 Task: In the  document article. Add the mentioned hyperlink after first sentence in main content 'www.instagram.com' Insert the picture of  'Cover page of the kite runner' with name   Cover page of the kite runner.png  Change shape height to 3
Action: Mouse moved to (345, 213)
Screenshot: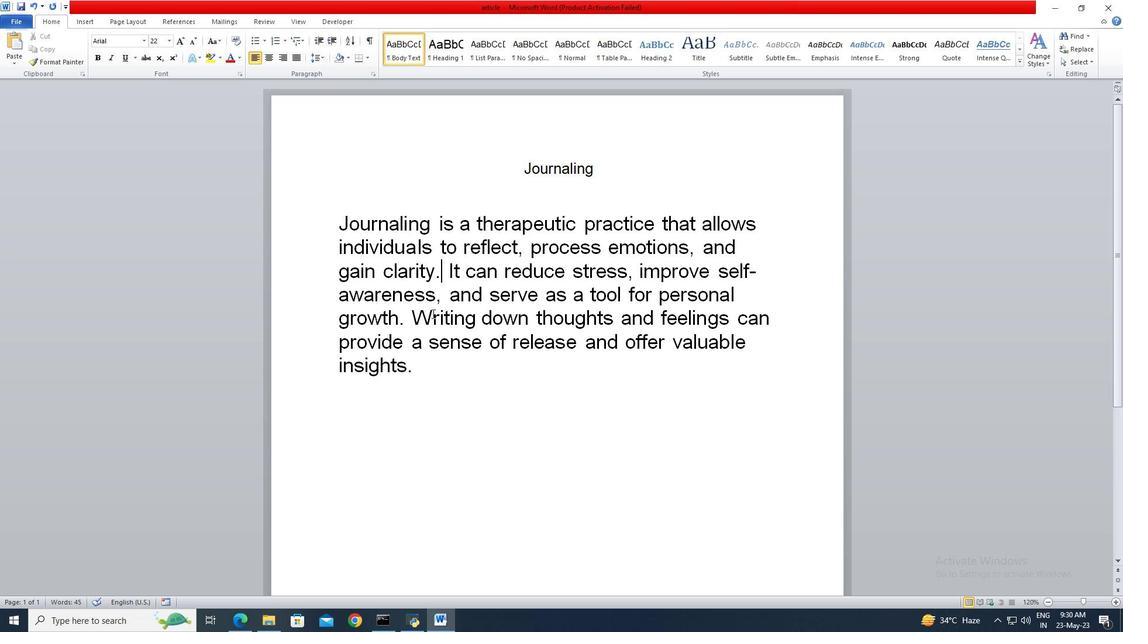 
Action: Mouse pressed left at (345, 213)
Screenshot: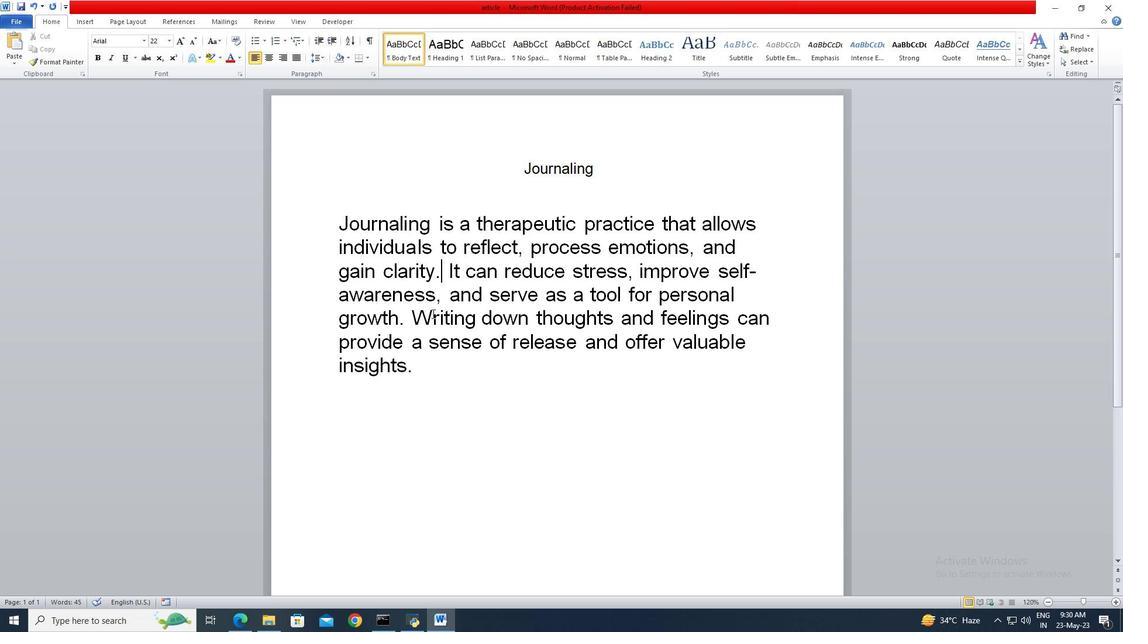 
Action: Mouse moved to (333, 207)
Screenshot: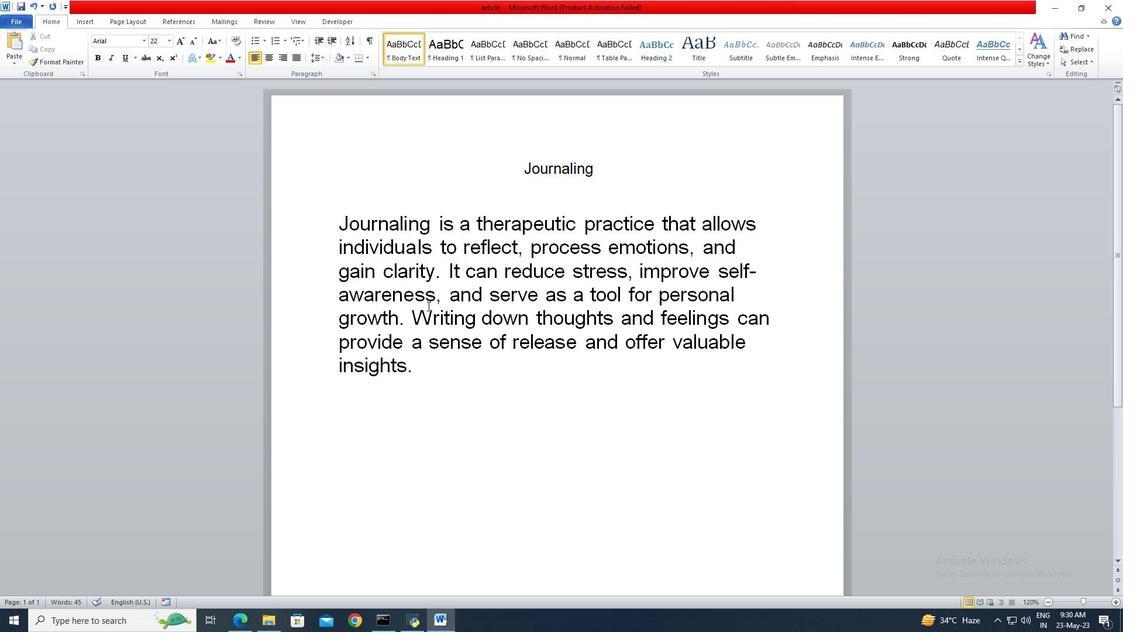 
Action: Mouse pressed left at (333, 207)
Screenshot: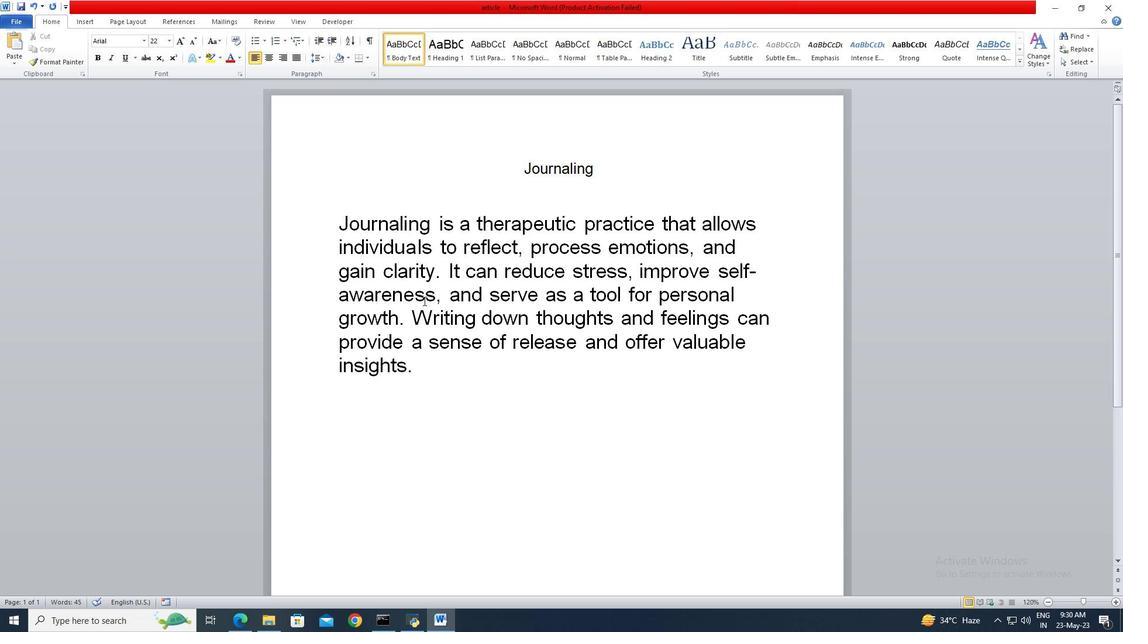 
Action: Mouse pressed left at (333, 207)
Screenshot: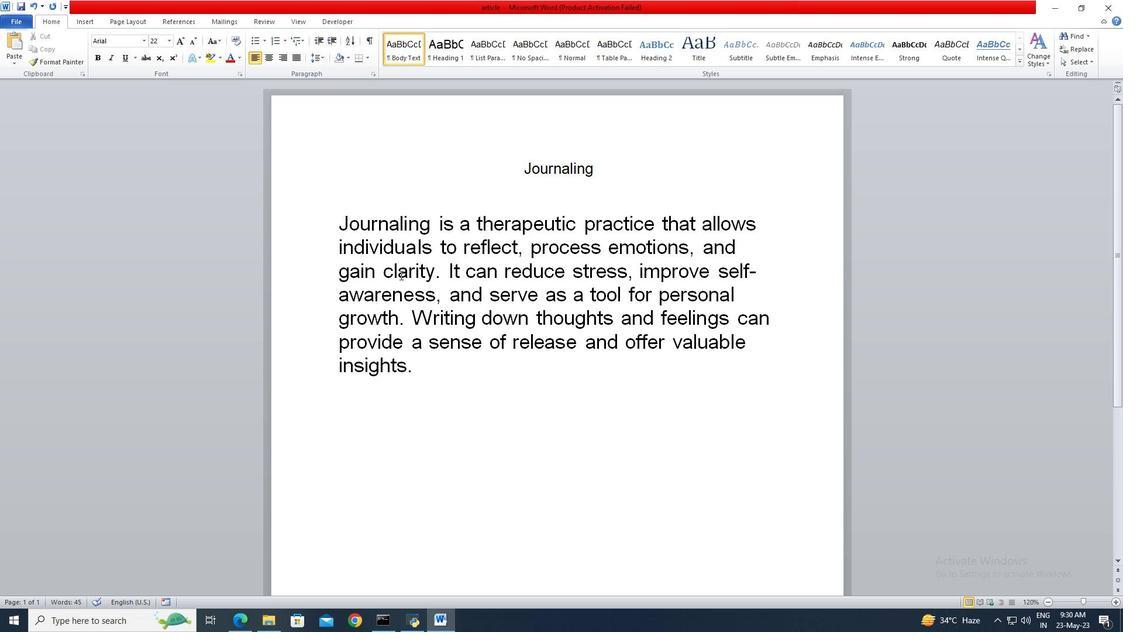
Action: Mouse moved to (333, 207)
Screenshot: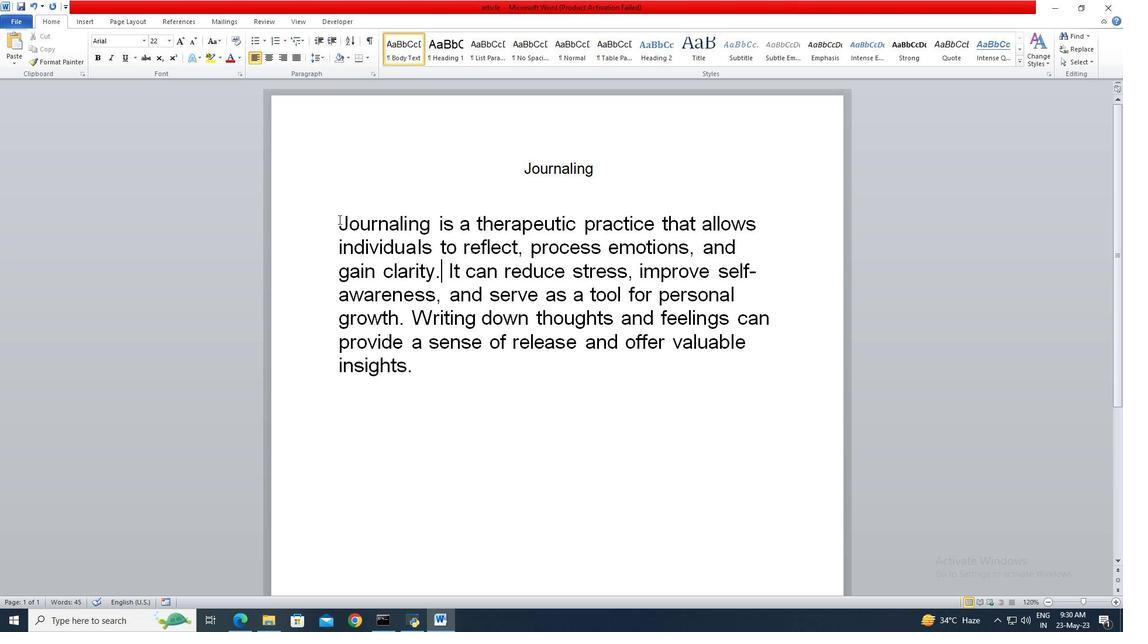 
Action: Mouse pressed left at (333, 207)
Screenshot: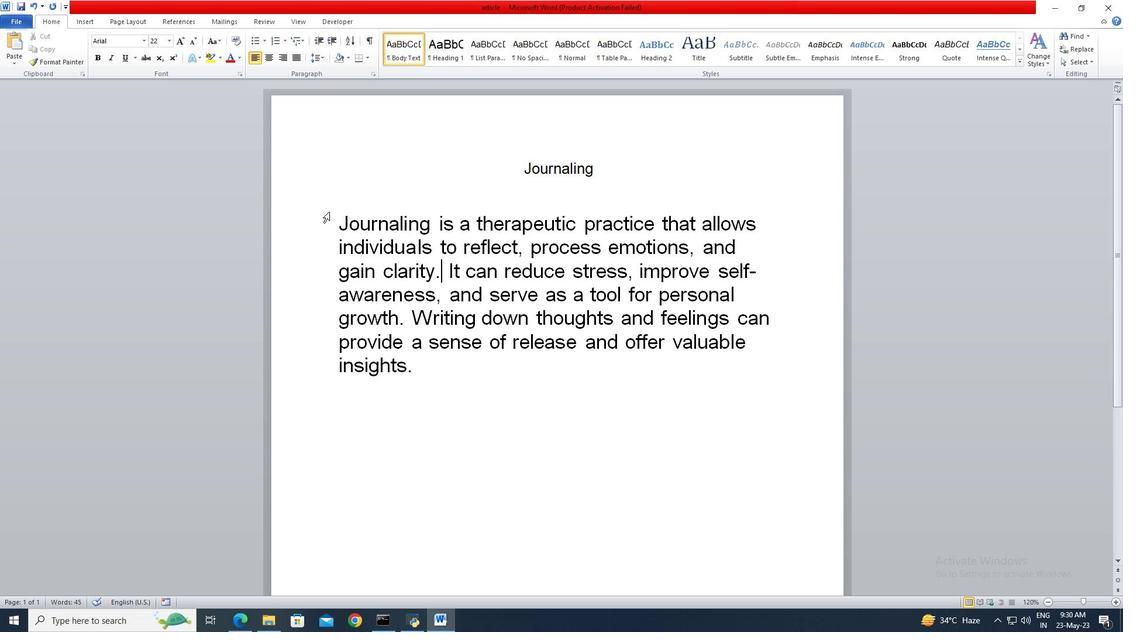 
Action: Mouse pressed left at (333, 207)
Screenshot: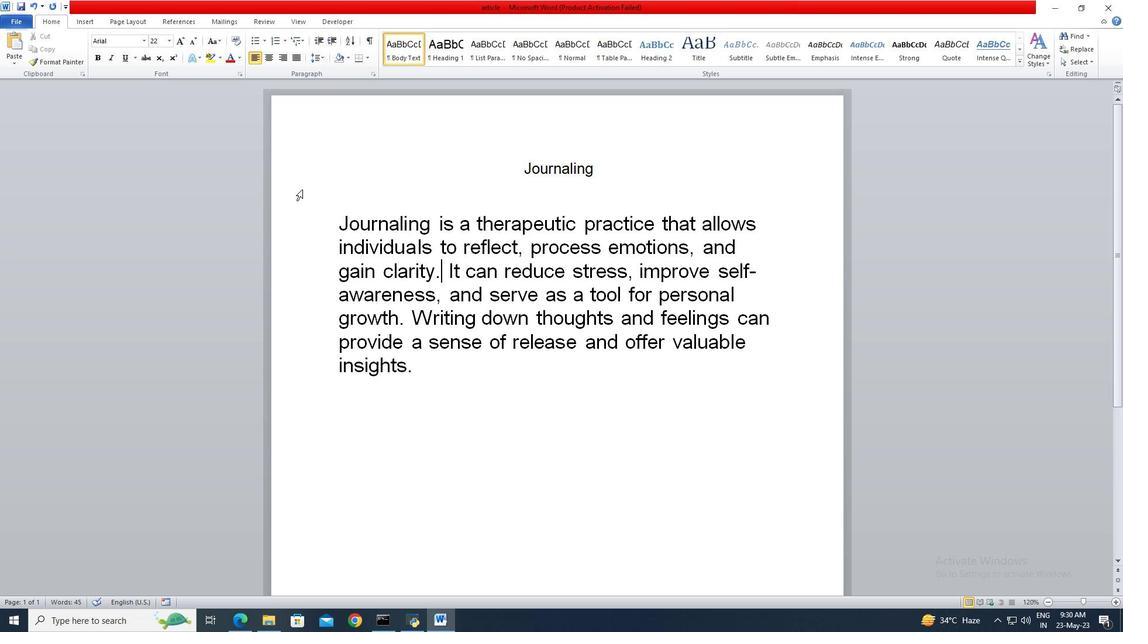 
Action: Mouse pressed left at (333, 207)
Screenshot: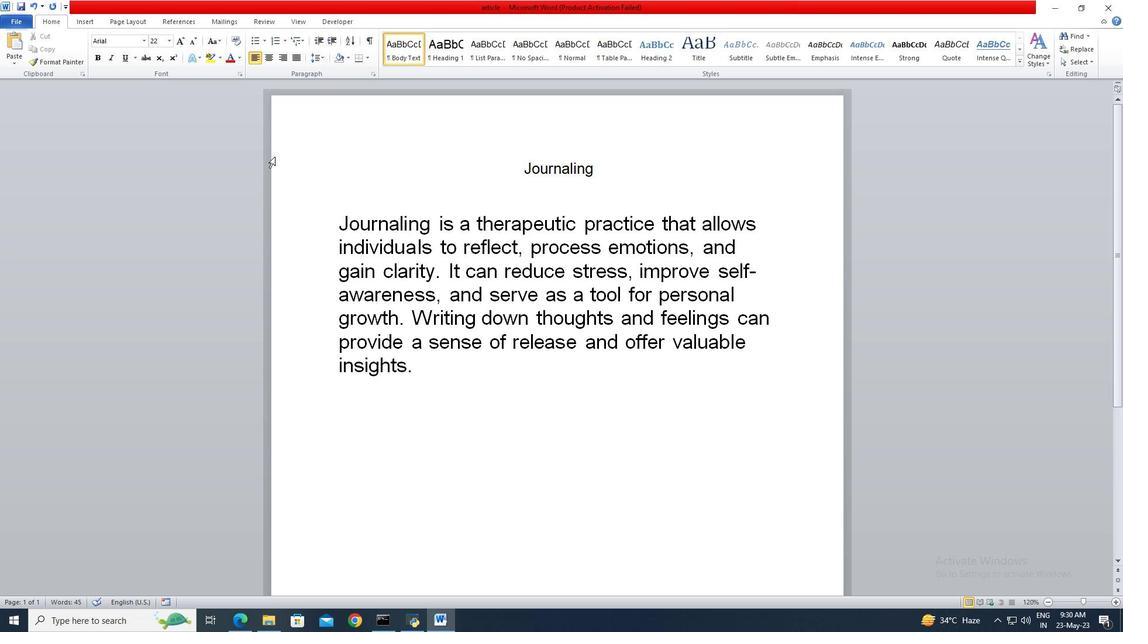 
Action: Mouse moved to (459, 374)
Screenshot: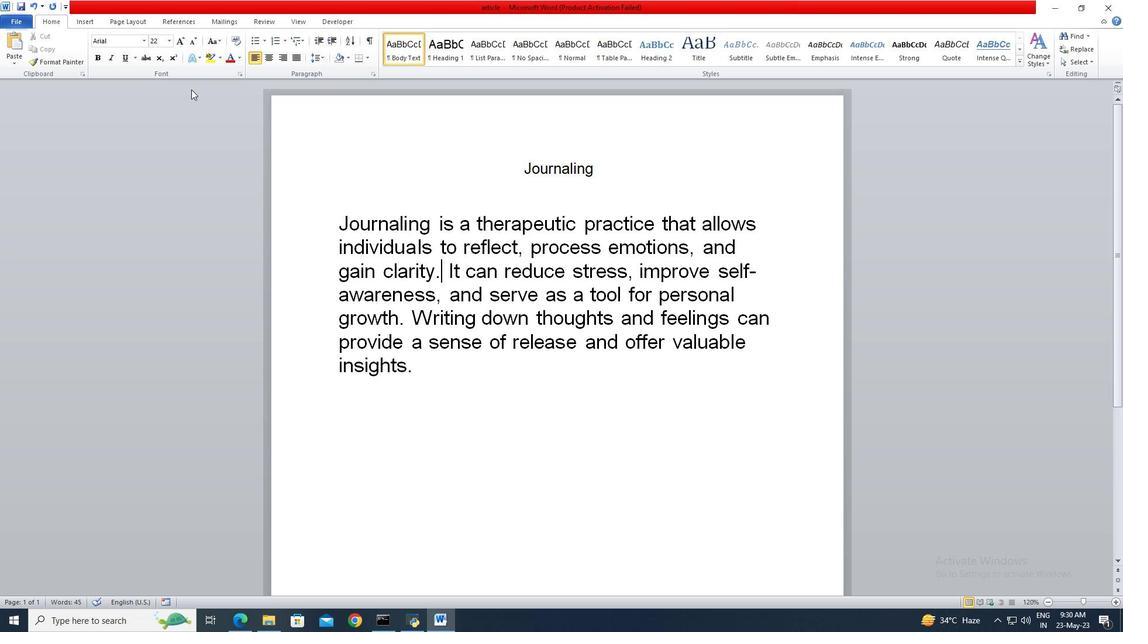 
Action: Mouse pressed left at (459, 374)
Screenshot: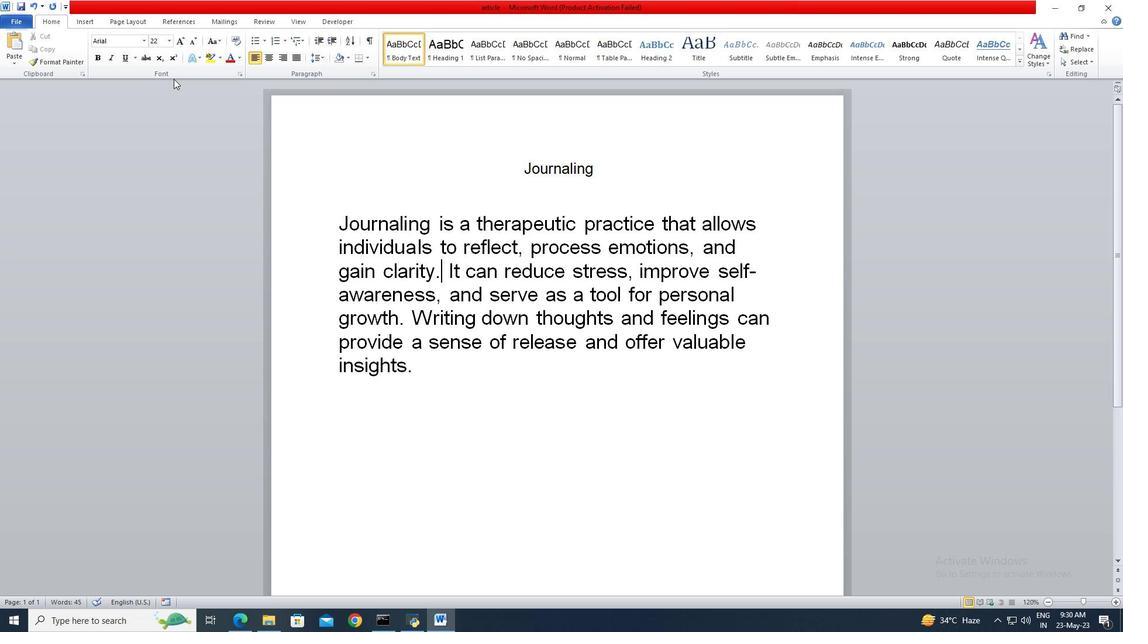 
Action: Mouse moved to (439, 251)
Screenshot: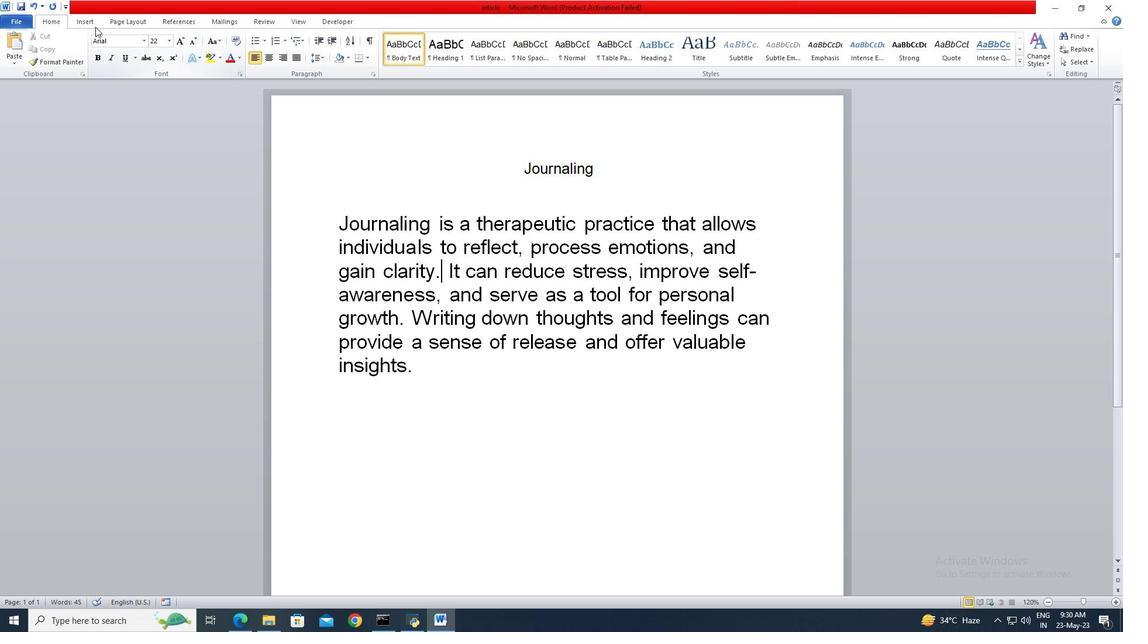 
Action: Mouse pressed left at (439, 251)
Screenshot: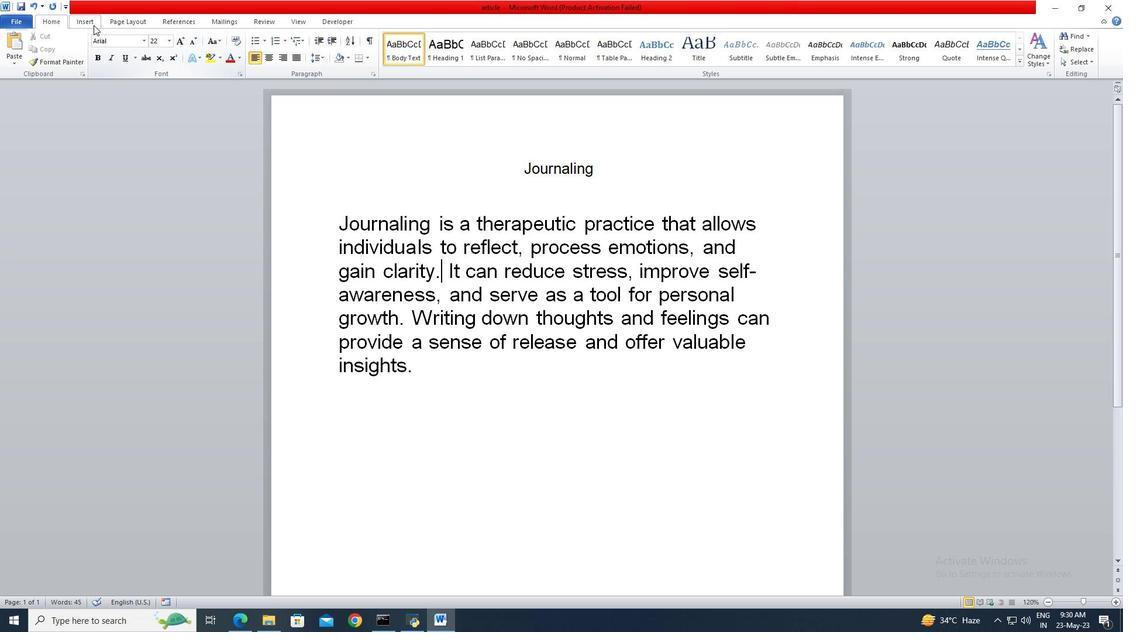 
Action: Mouse moved to (437, 276)
Screenshot: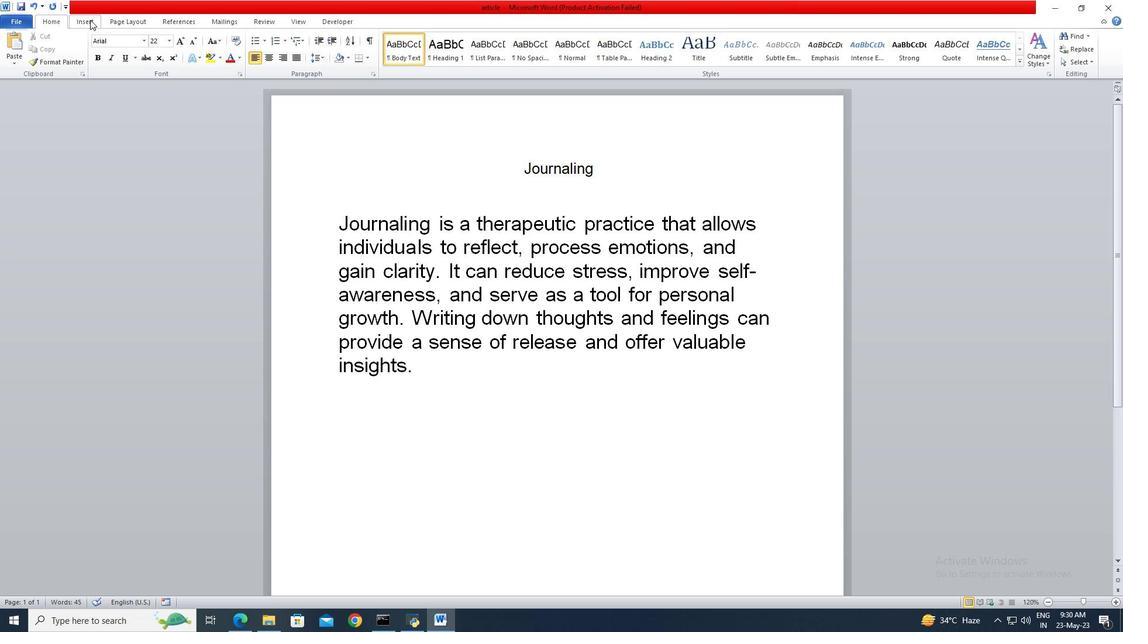 
Action: Mouse pressed left at (437, 276)
Screenshot: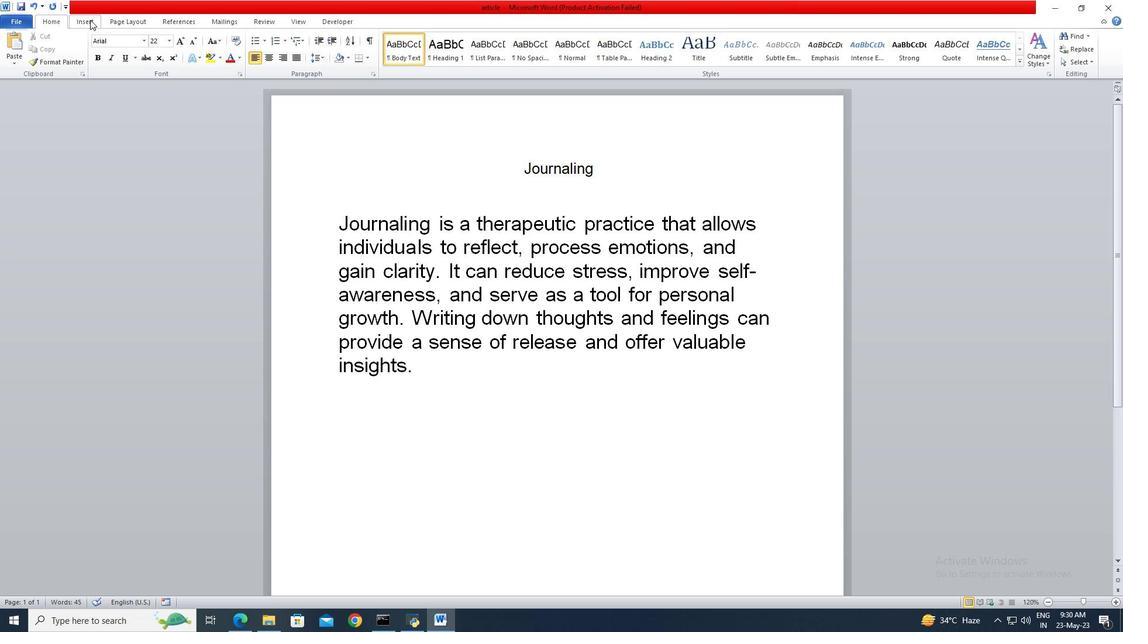 
Action: Mouse moved to (440, 276)
Screenshot: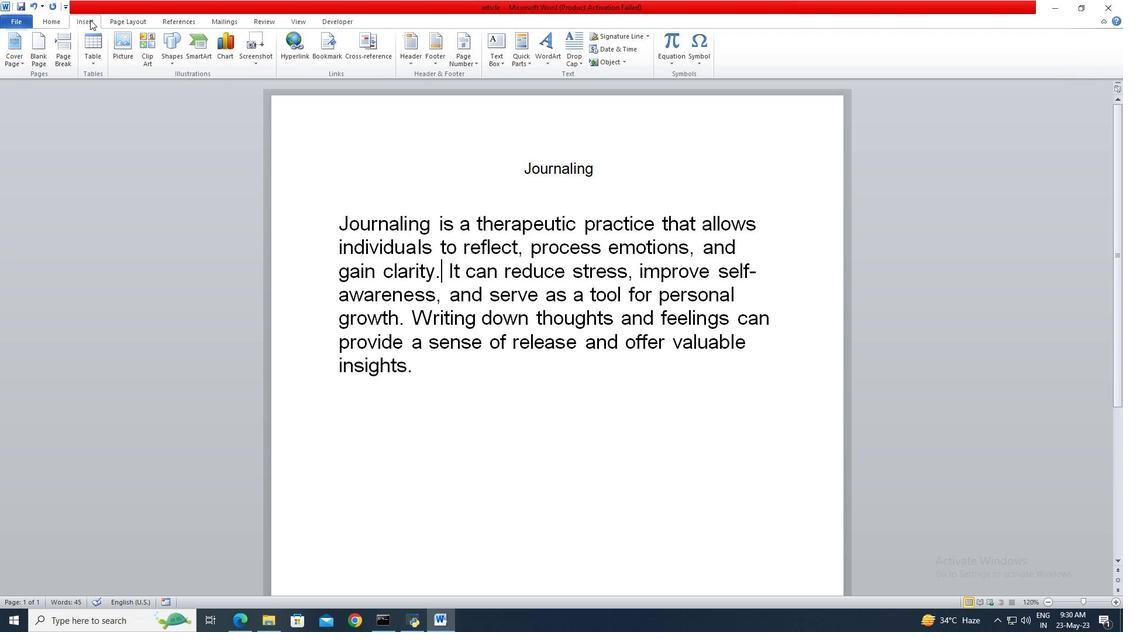 
Action: Mouse pressed left at (440, 276)
Screenshot: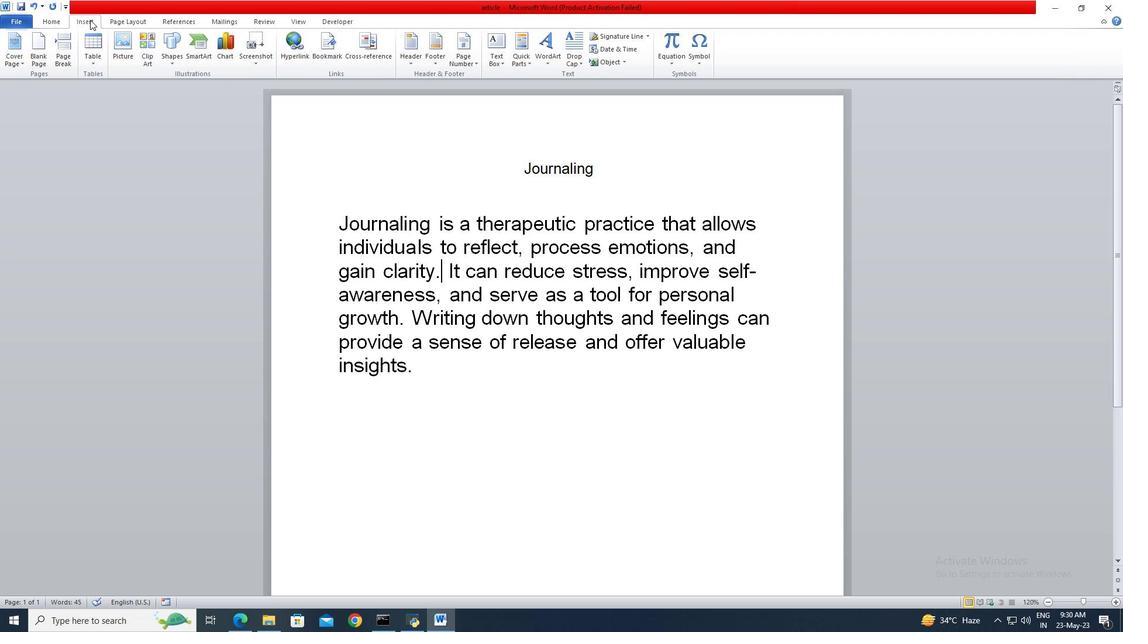 
Action: Key pressed <Key.right><Key.left><Key.right><Key.right><Key.right><Key.right><Key.right><Key.right><Key.right><Key.right><Key.right><Key.right><Key.right><Key.right><Key.right><Key.right><Key.right><Key.right><Key.right><Key.right><Key.right><Key.right><Key.right><Key.right><Key.right><Key.right><Key.right><Key.right><Key.right><Key.right><Key.right><Key.right><Key.right>
Screenshot: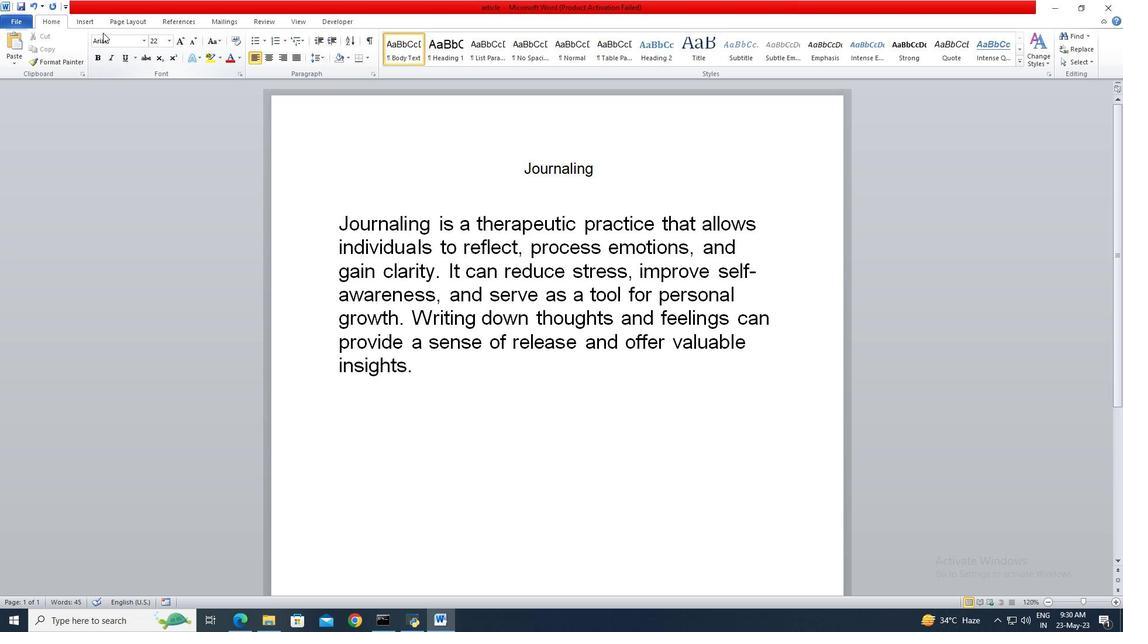 
Action: Mouse moved to (632, 526)
Screenshot: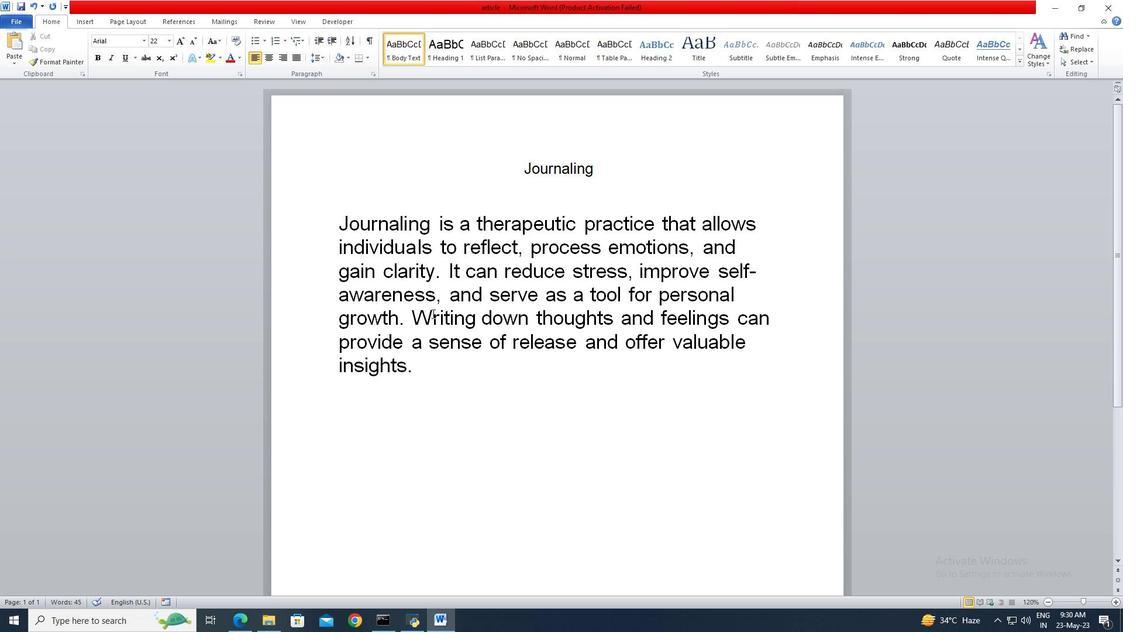 
Action: Mouse pressed left at (632, 526)
Screenshot: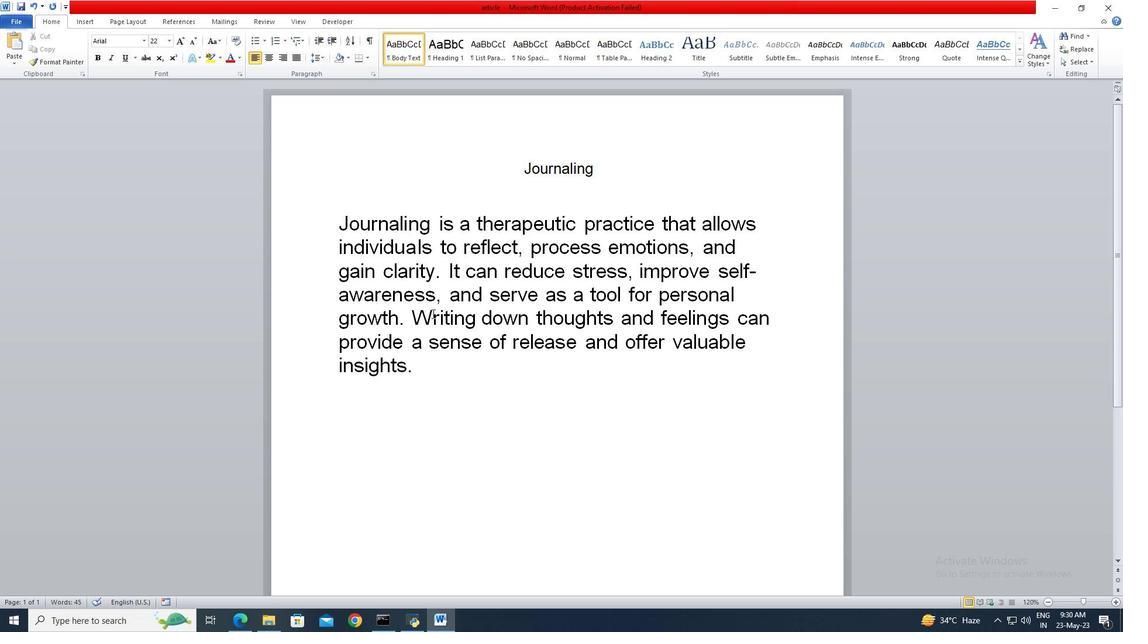 
Action: Mouse pressed left at (632, 526)
Screenshot: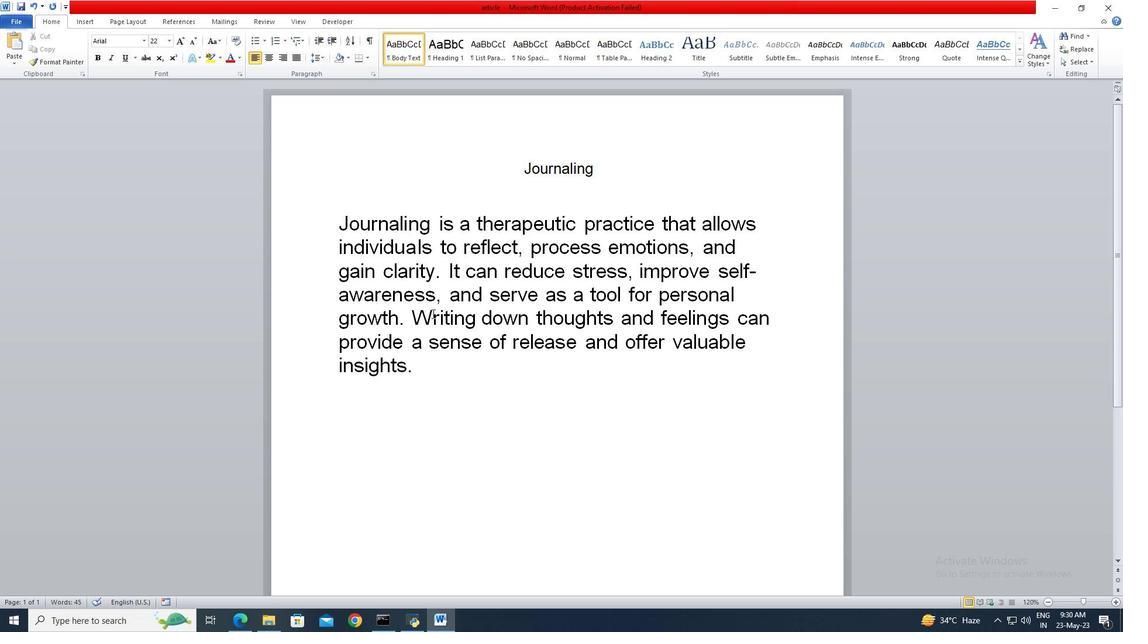 
Action: Mouse pressed left at (632, 526)
Screenshot: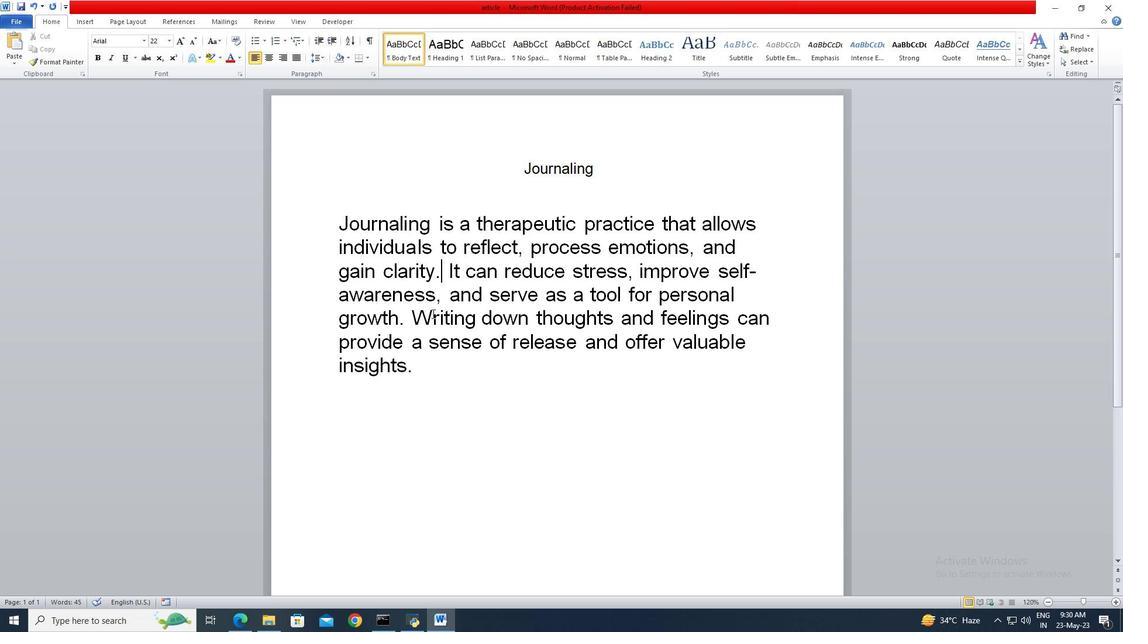 
Action: Mouse moved to (615, 471)
Screenshot: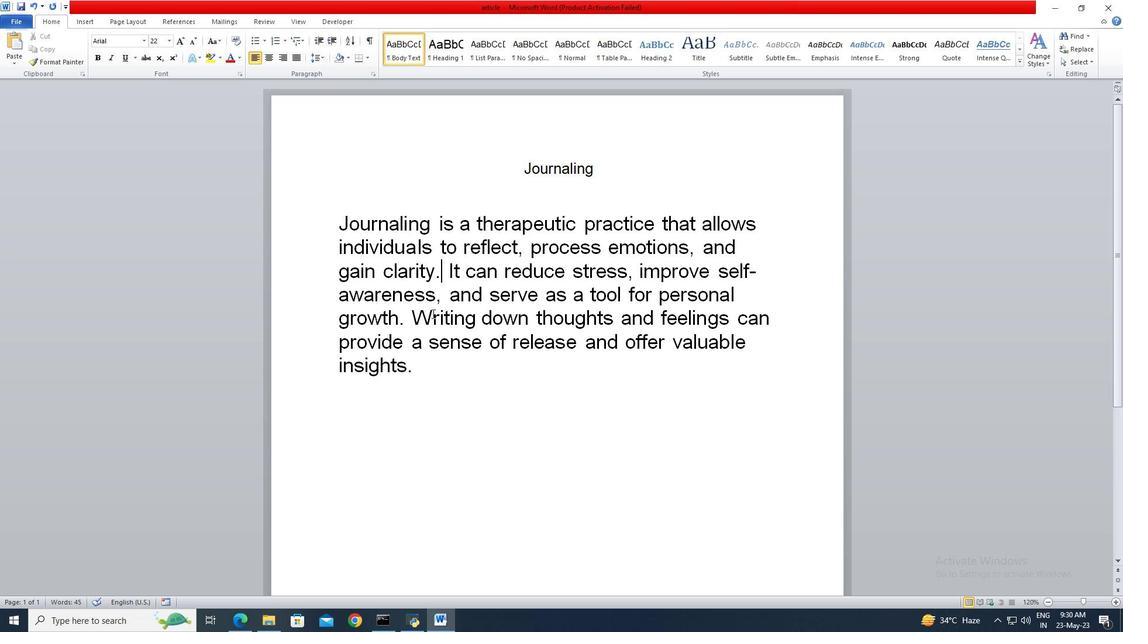 
Action: Mouse pressed left at (615, 471)
Screenshot: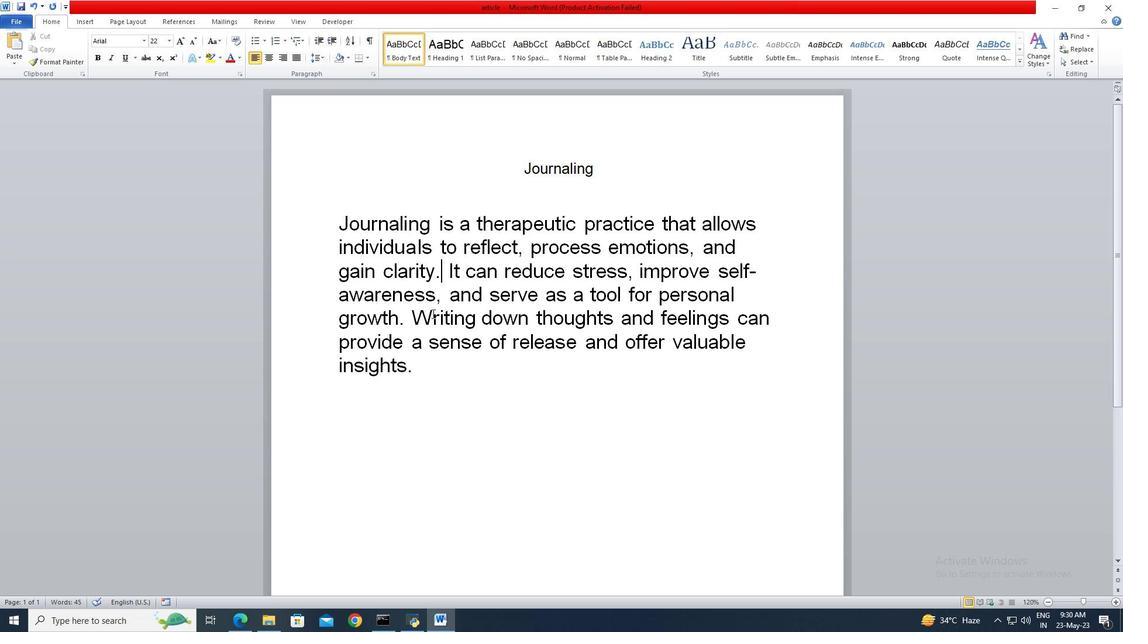 
Action: Mouse moved to (615, 471)
Screenshot: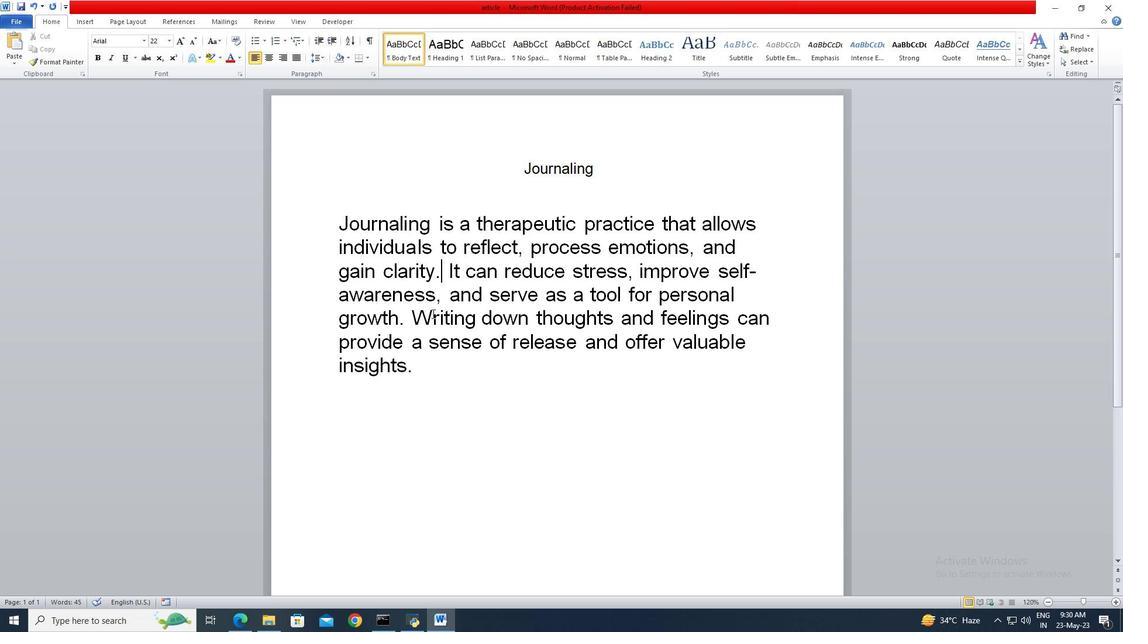 
Action: Mouse pressed left at (615, 471)
Screenshot: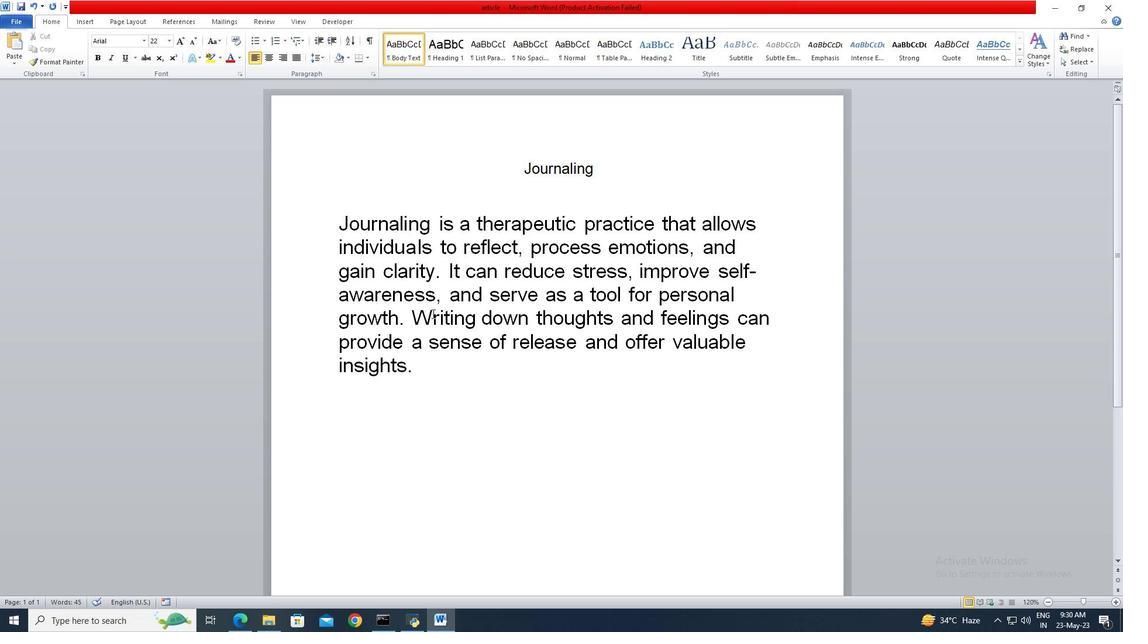 
Action: Mouse moved to (611, 464)
Screenshot: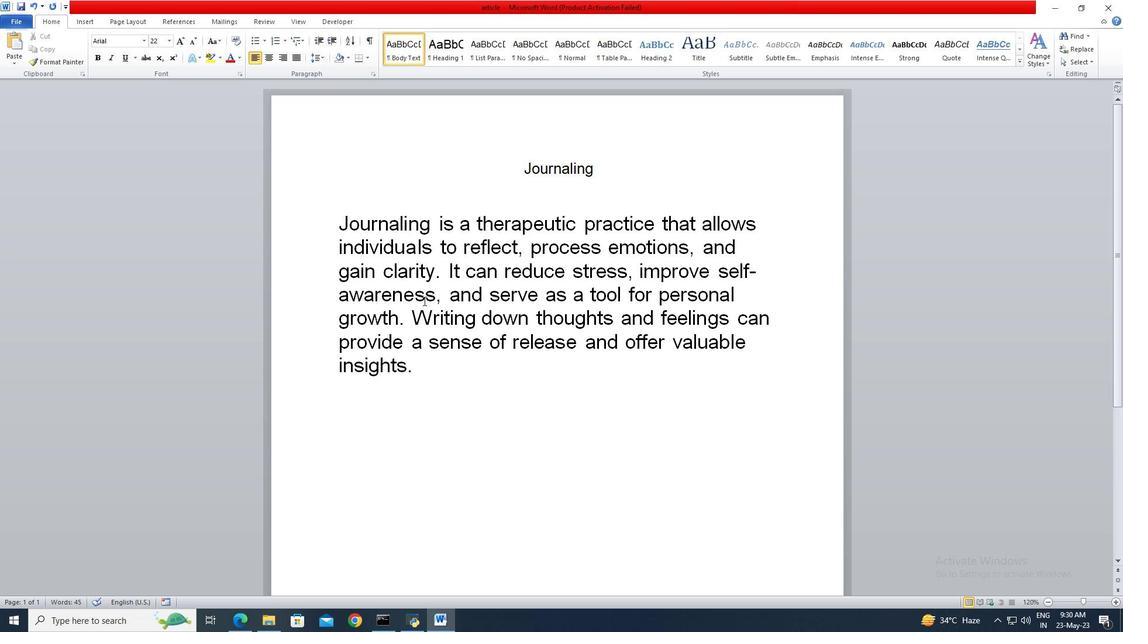 
Action: Mouse pressed left at (611, 464)
Screenshot: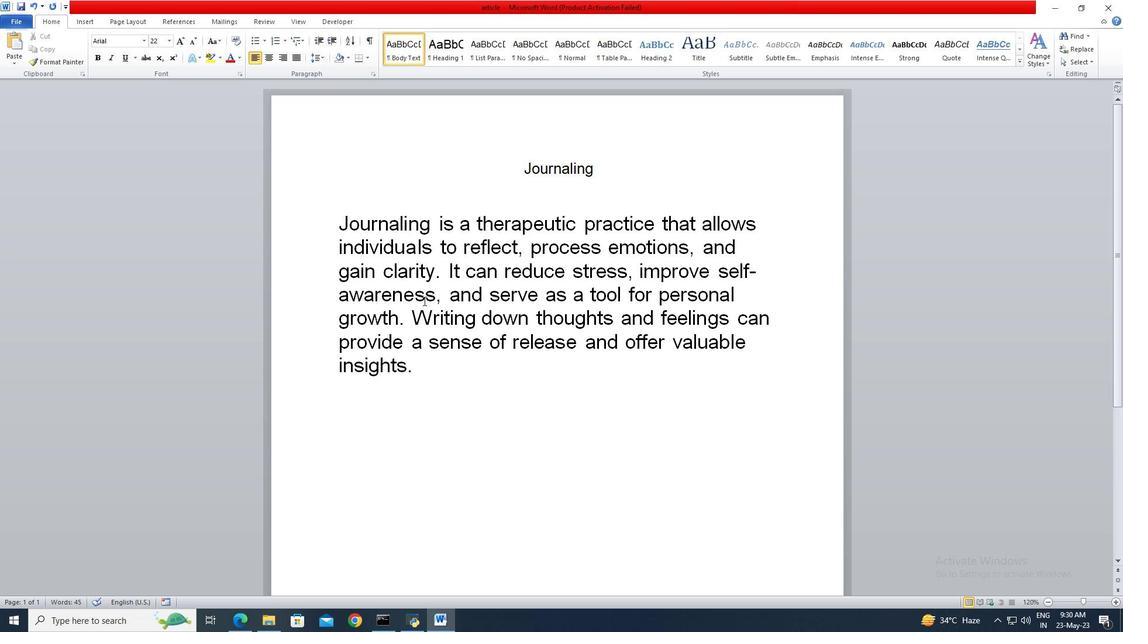 
Action: Mouse moved to (478, 329)
Screenshot: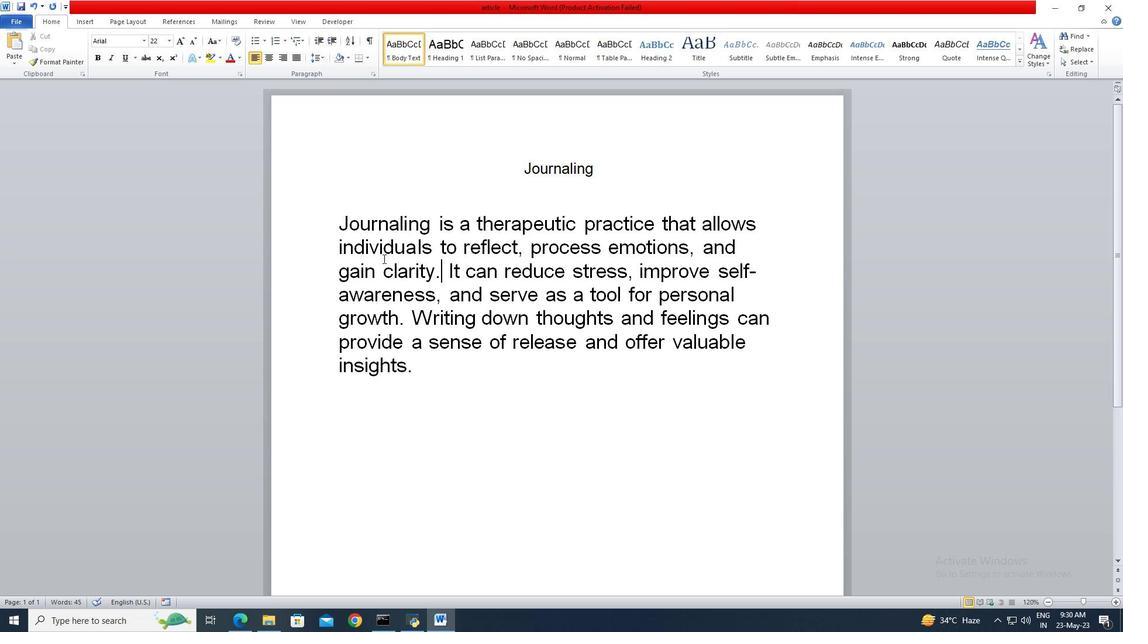 
Action: Mouse pressed left at (478, 329)
Screenshot: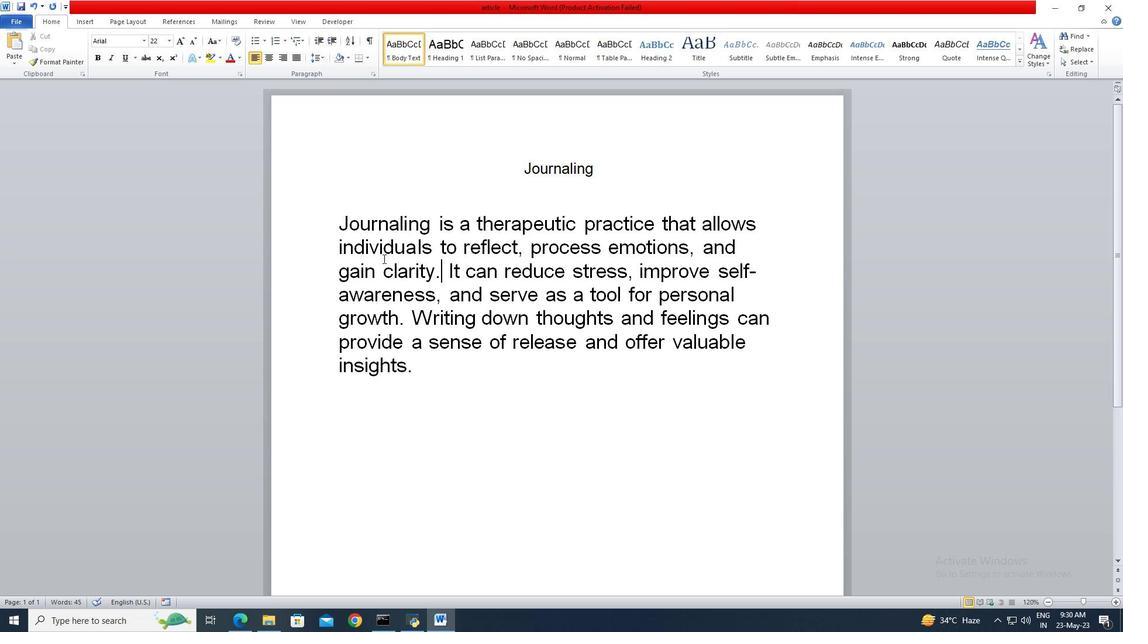
Action: Mouse moved to (477, 328)
Screenshot: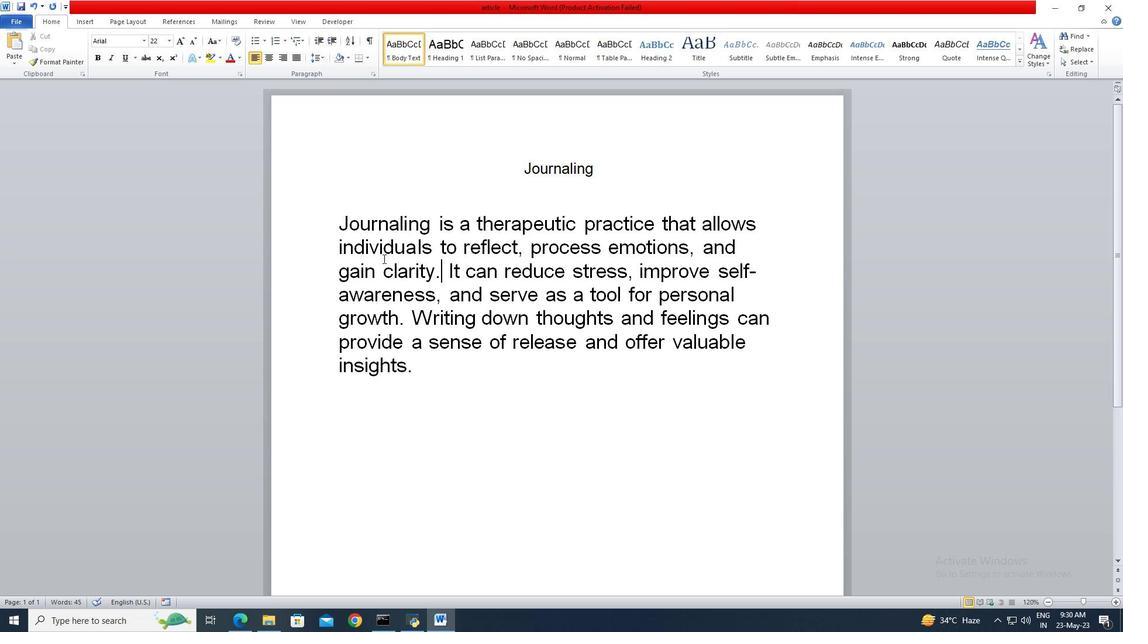
Action: Mouse pressed left at (477, 328)
Screenshot: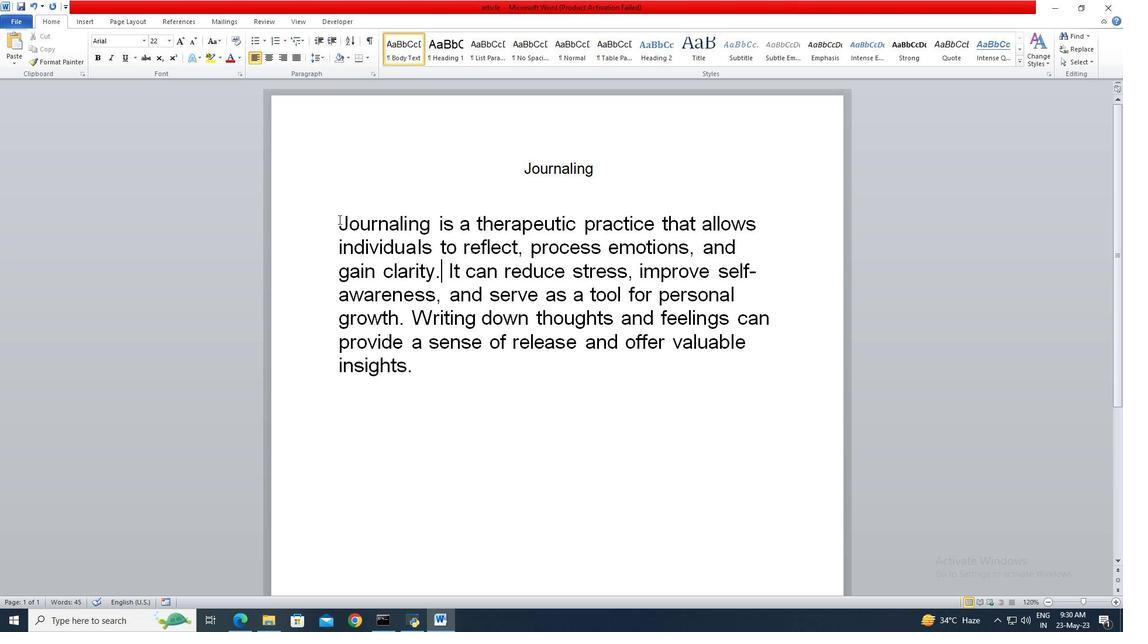 
Action: Mouse pressed left at (477, 328)
Screenshot: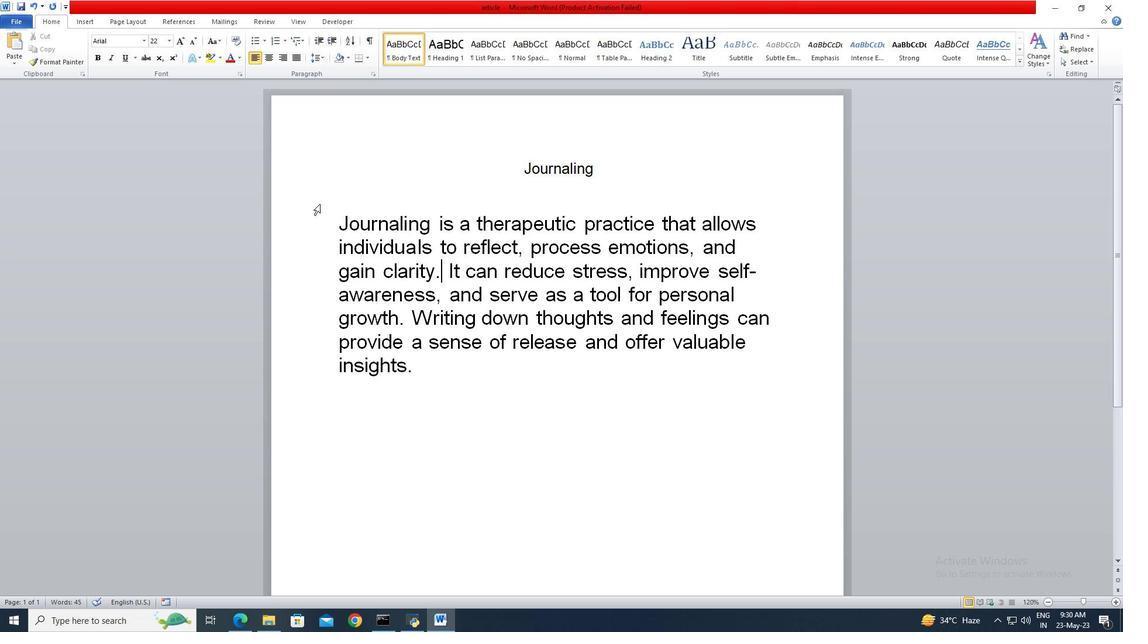 
Action: Mouse moved to (451, 287)
Screenshot: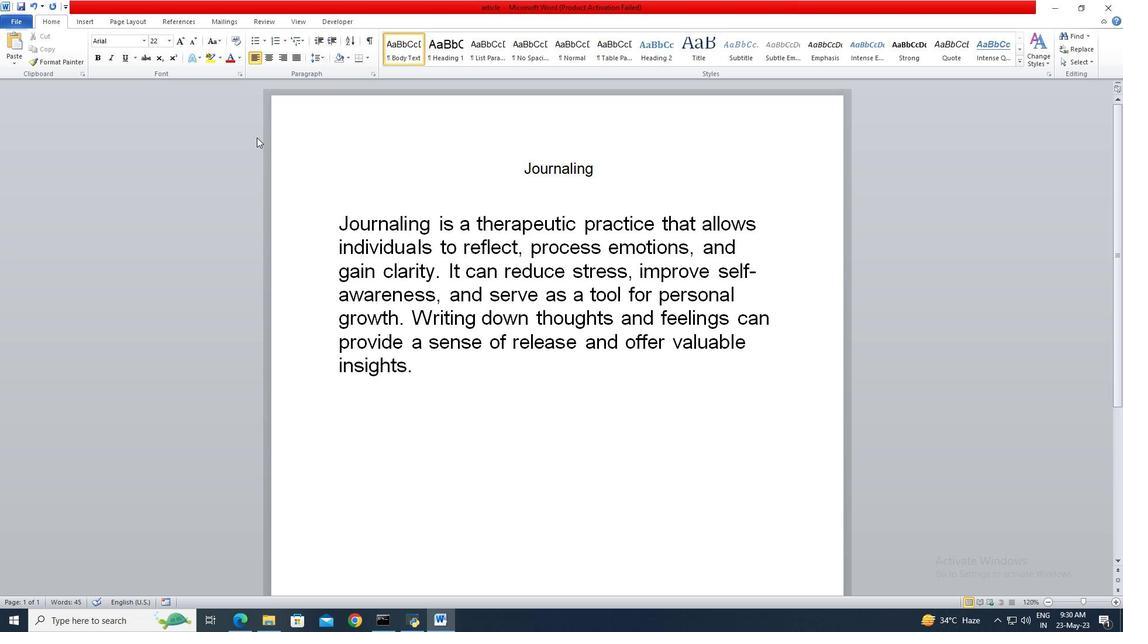 
Action: Mouse pressed left at (451, 287)
Screenshot: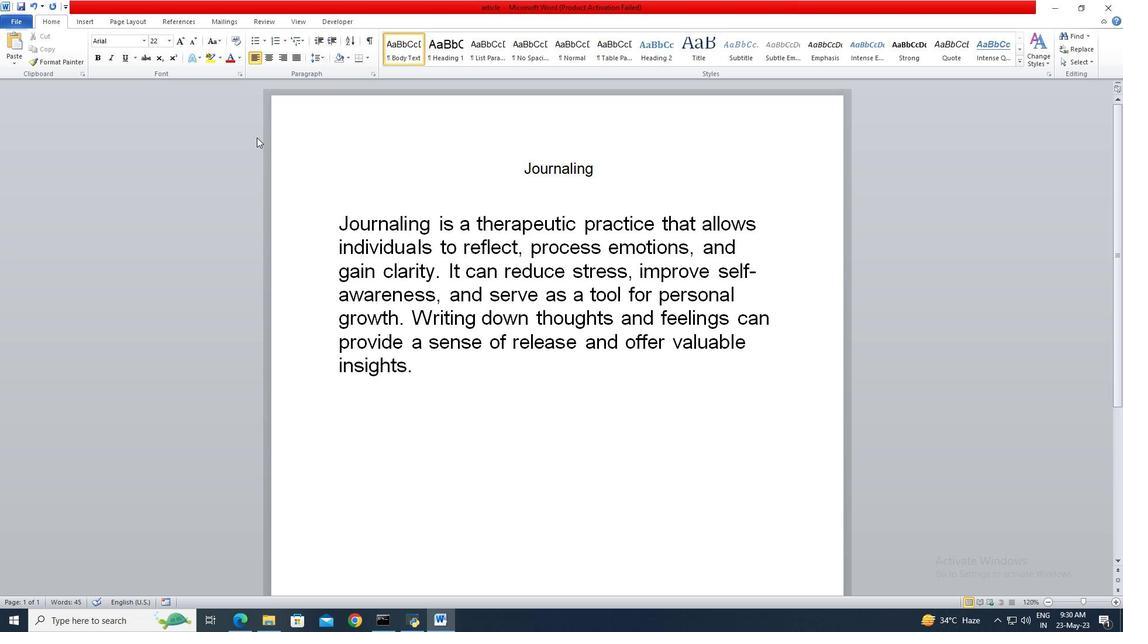 
Action: Mouse moved to (434, 269)
Screenshot: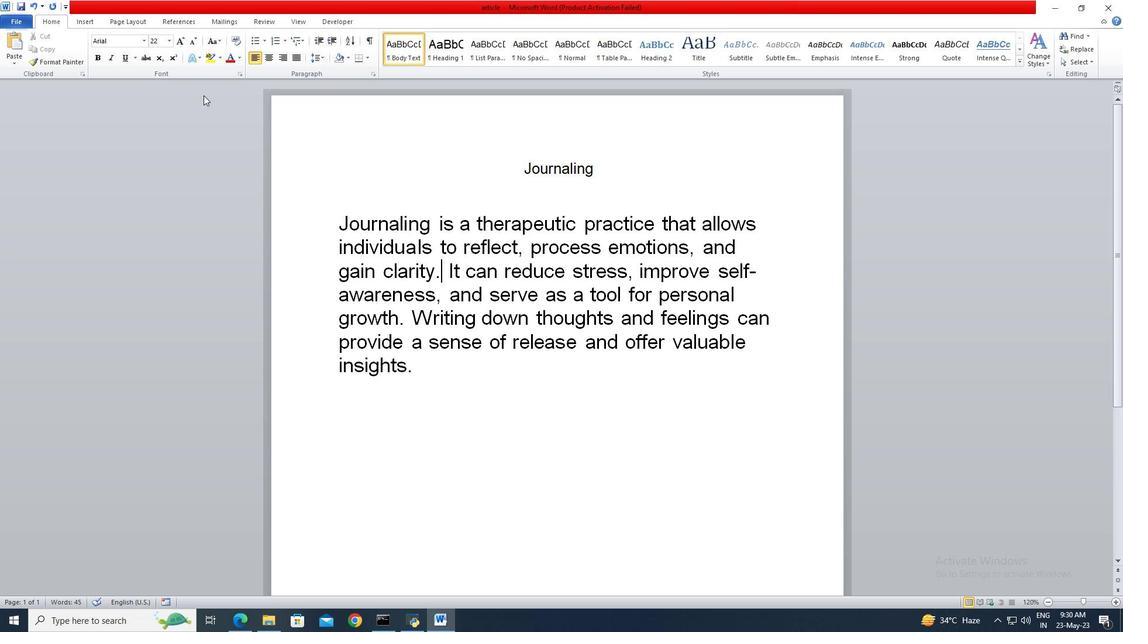 
Action: Mouse pressed left at (434, 269)
Screenshot: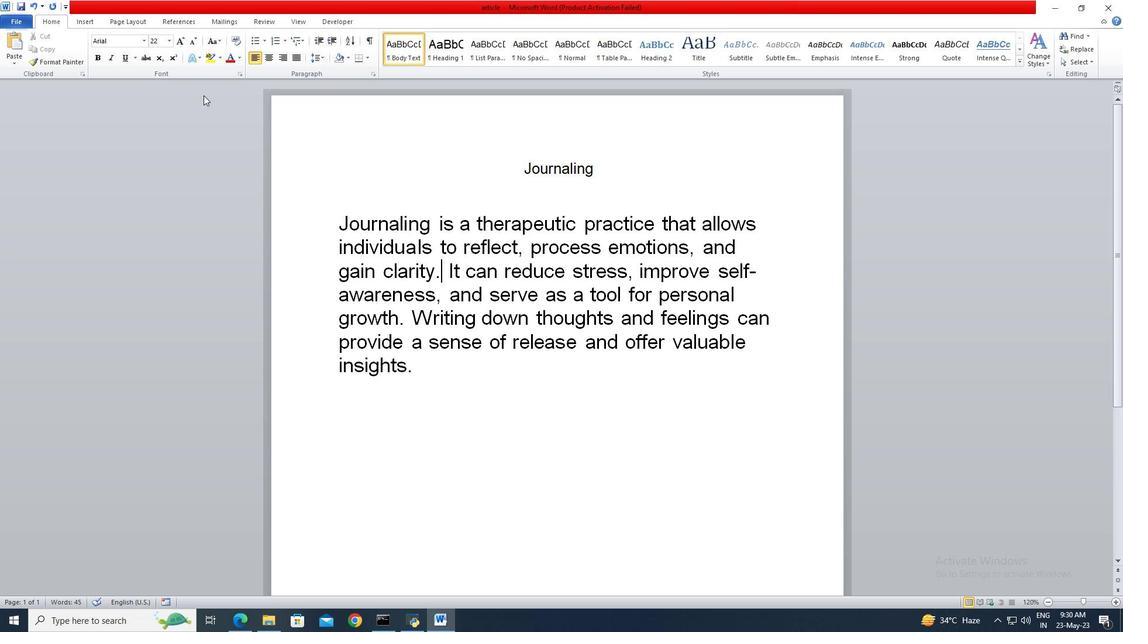 
Action: Mouse moved to (338, 214)
Screenshot: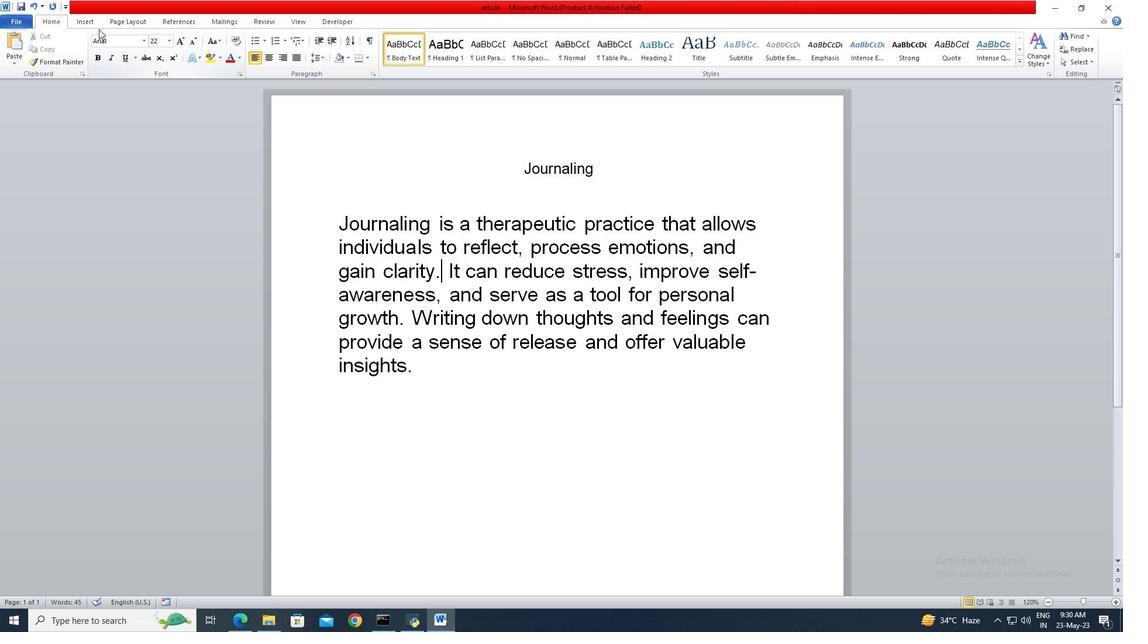 
Action: Mouse pressed left at (338, 214)
Screenshot: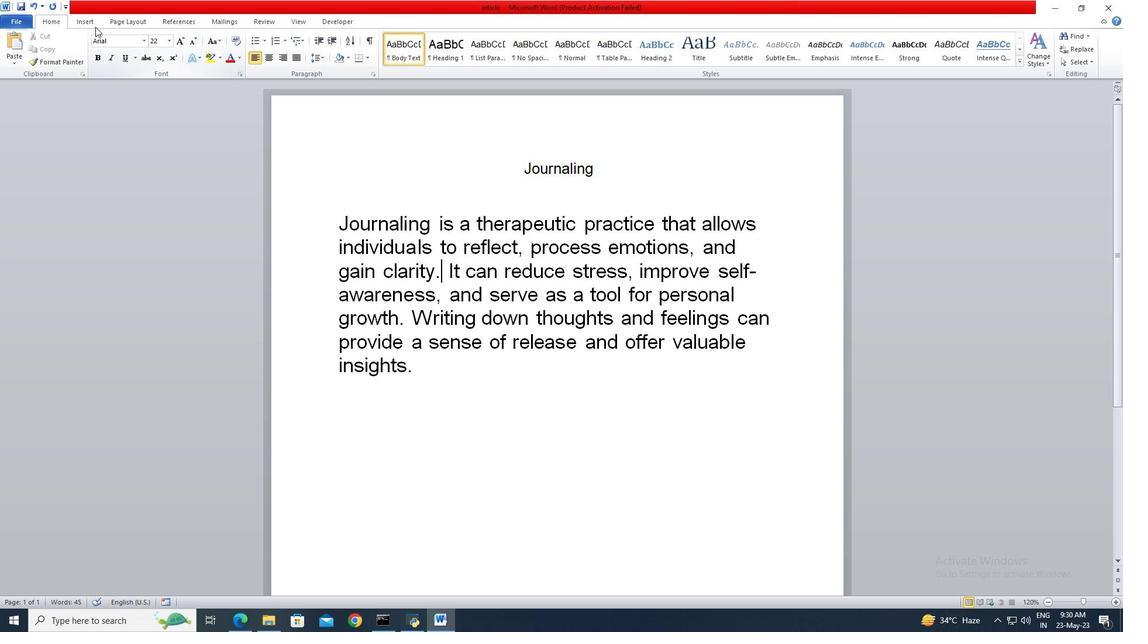 
Action: Mouse moved to (566, 187)
Screenshot: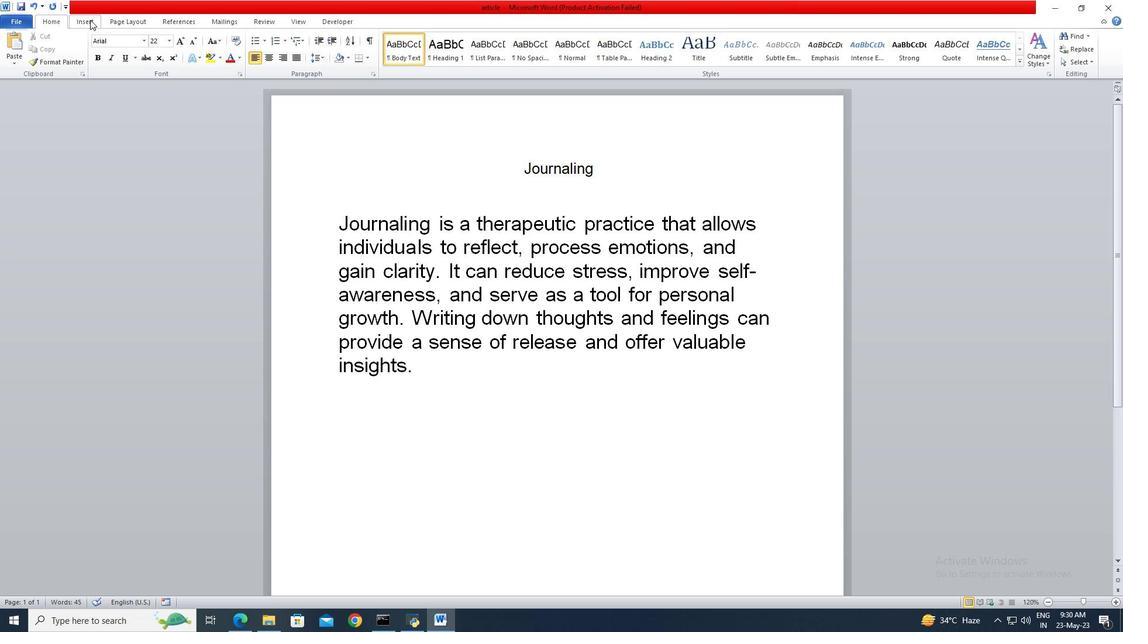 
Action: Mouse pressed left at (566, 187)
Screenshot: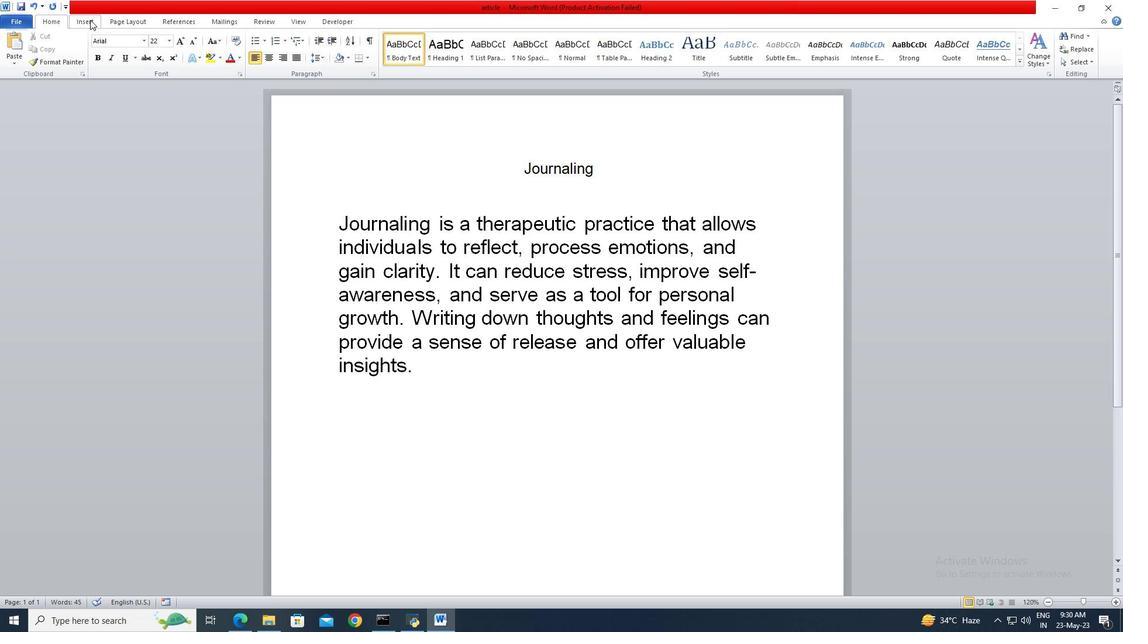 
Action: Mouse moved to (527, 160)
Screenshot: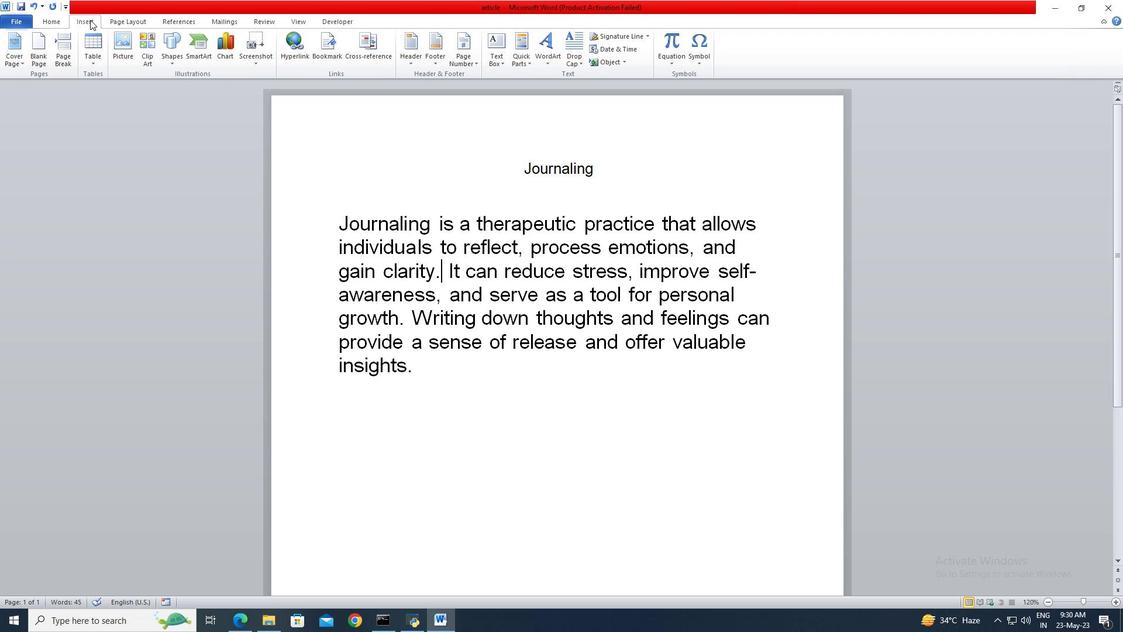 
Action: Mouse pressed left at (527, 160)
Screenshot: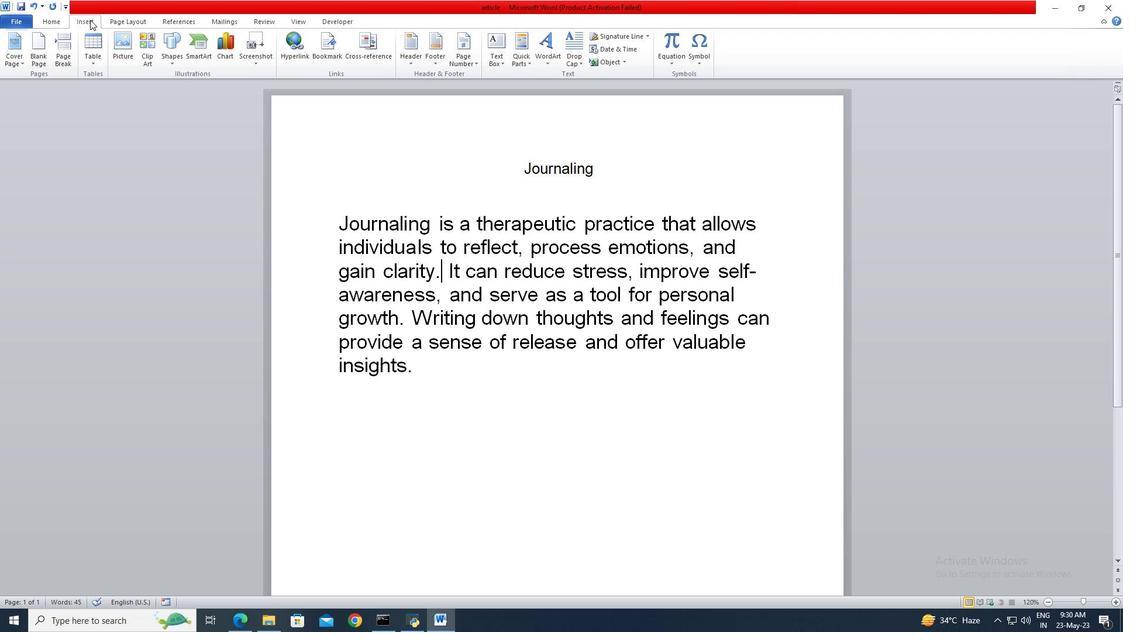 
Action: Mouse moved to (443, 269)
Screenshot: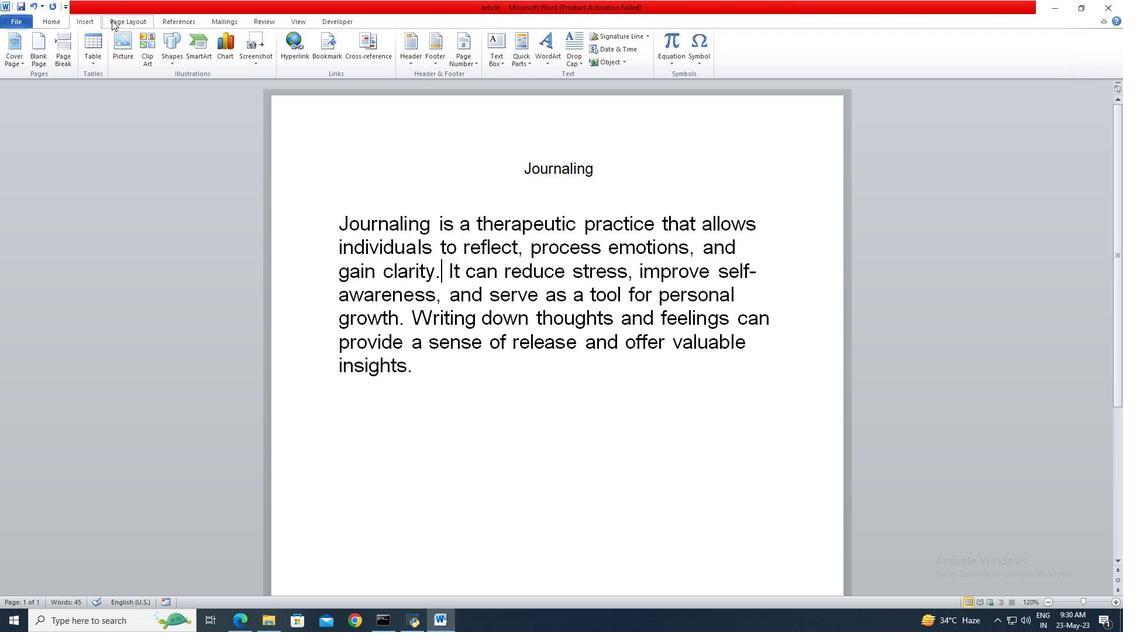 
Action: Mouse pressed left at (443, 269)
Screenshot: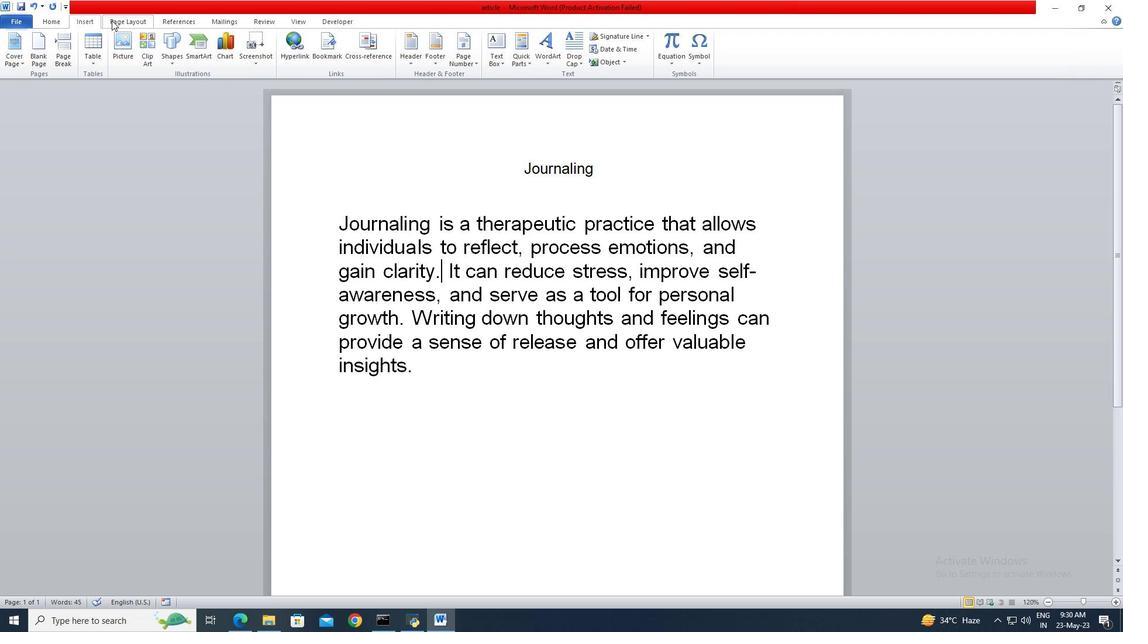 
Action: Key pressed <Key.shift>
Screenshot: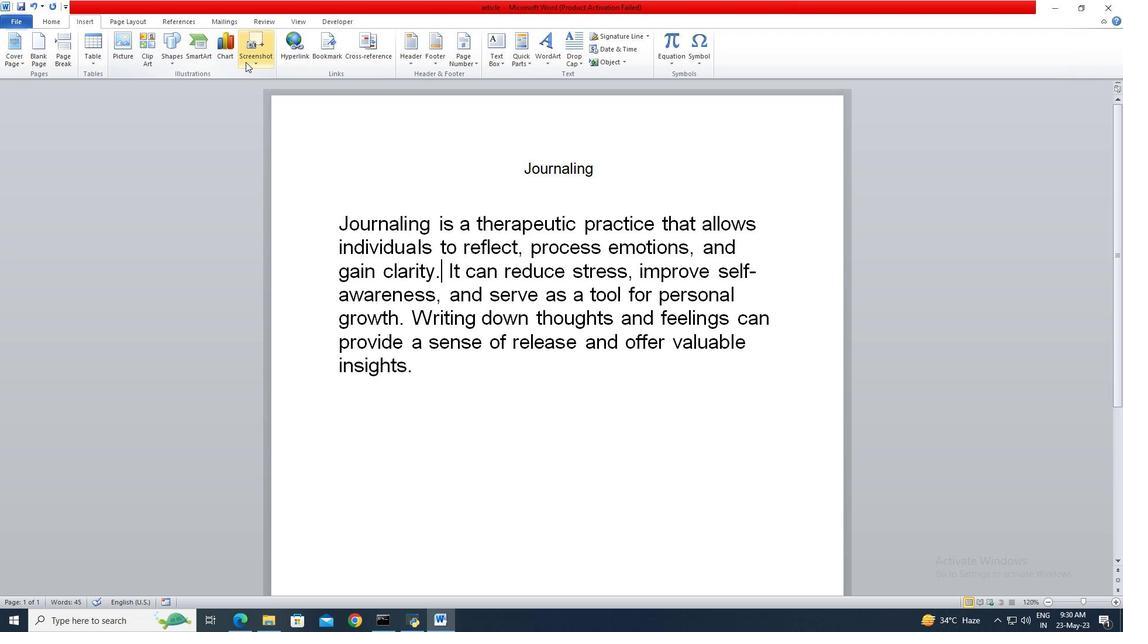 
Action: Mouse pressed left at (443, 269)
Screenshot: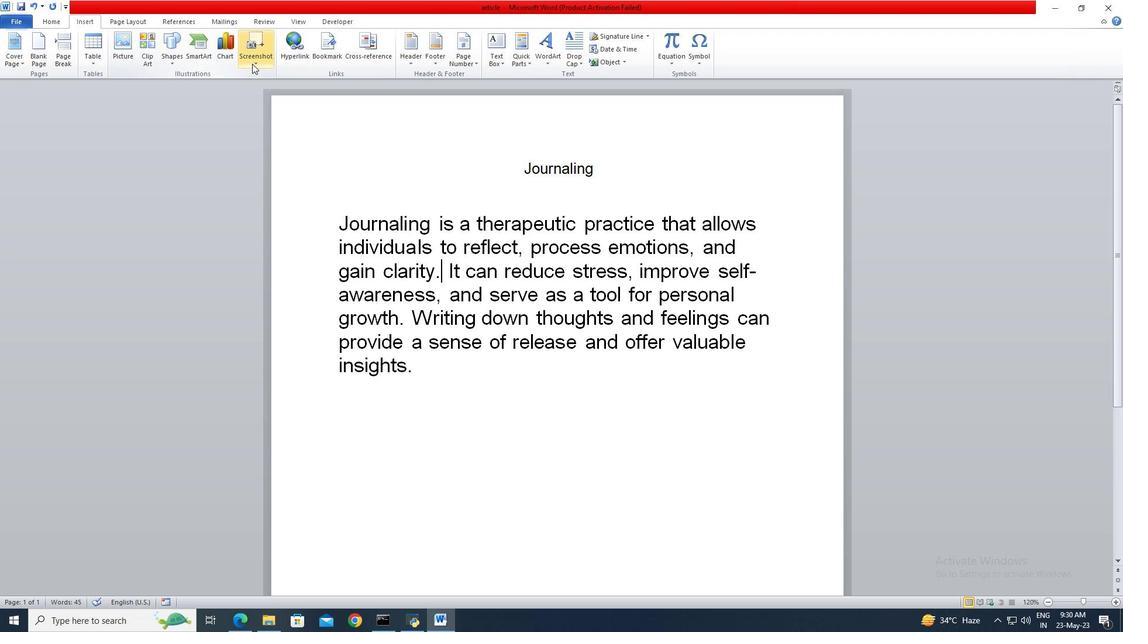 
Action: Mouse moved to (430, 265)
Screenshot: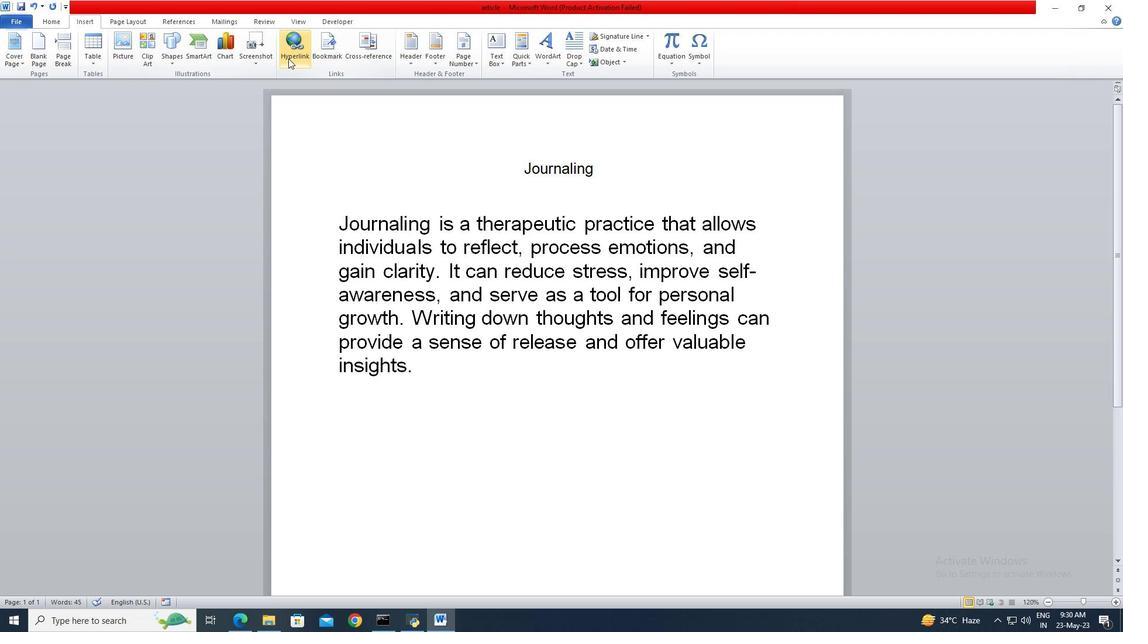 
Action: Mouse pressed left at (430, 265)
Screenshot: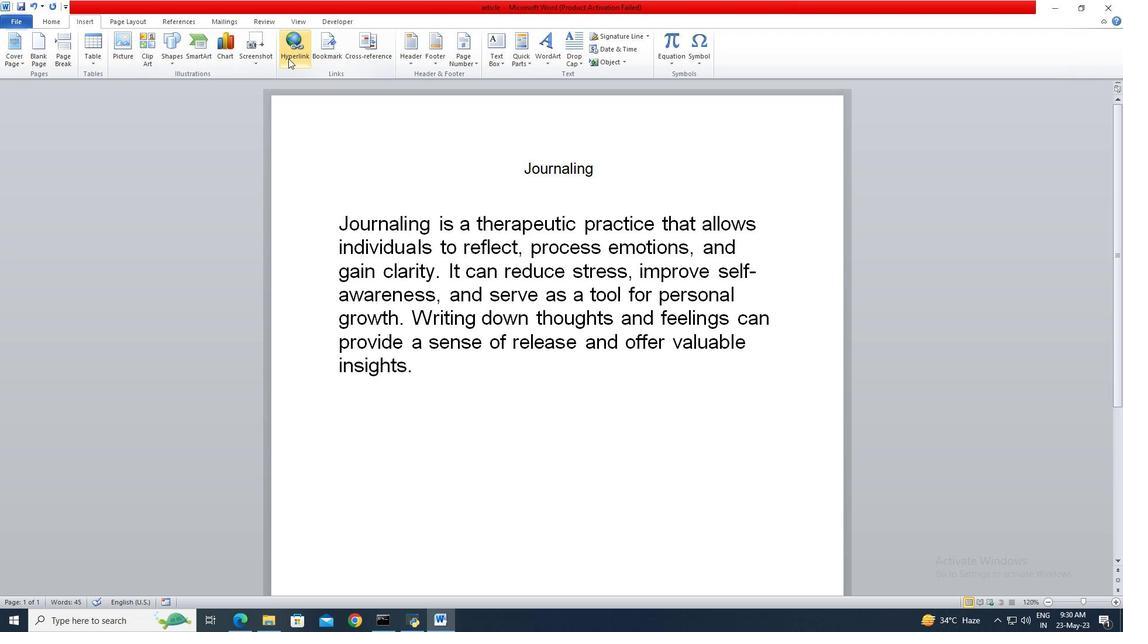 
Action: Mouse moved to (436, 268)
Screenshot: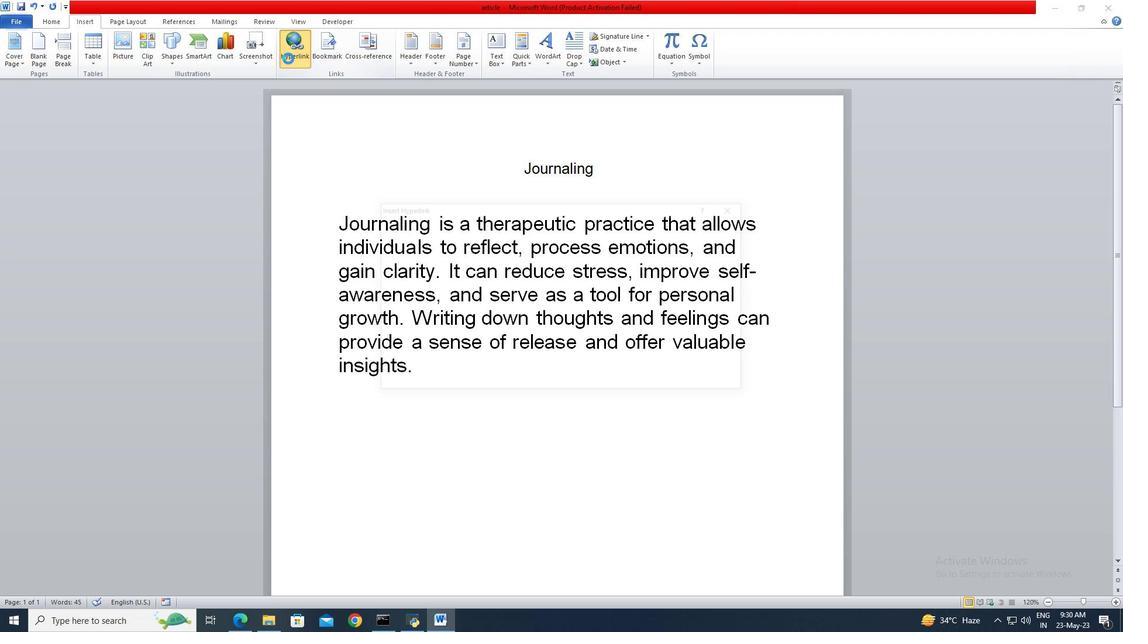 
Action: Mouse pressed left at (436, 268)
Screenshot: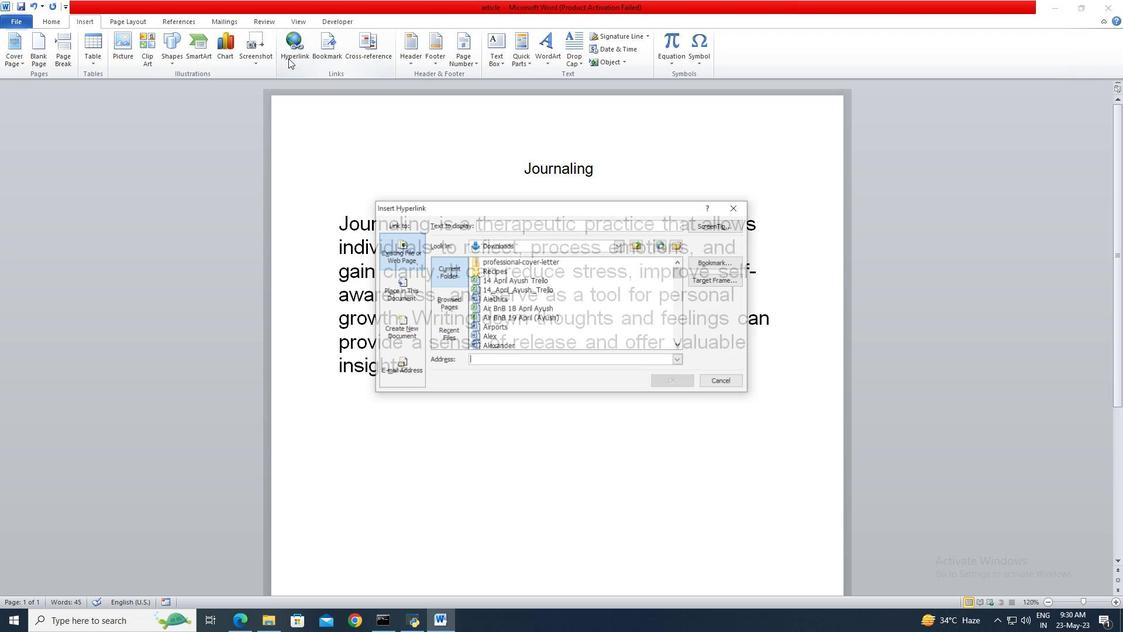 
Action: Mouse moved to (446, 274)
Screenshot: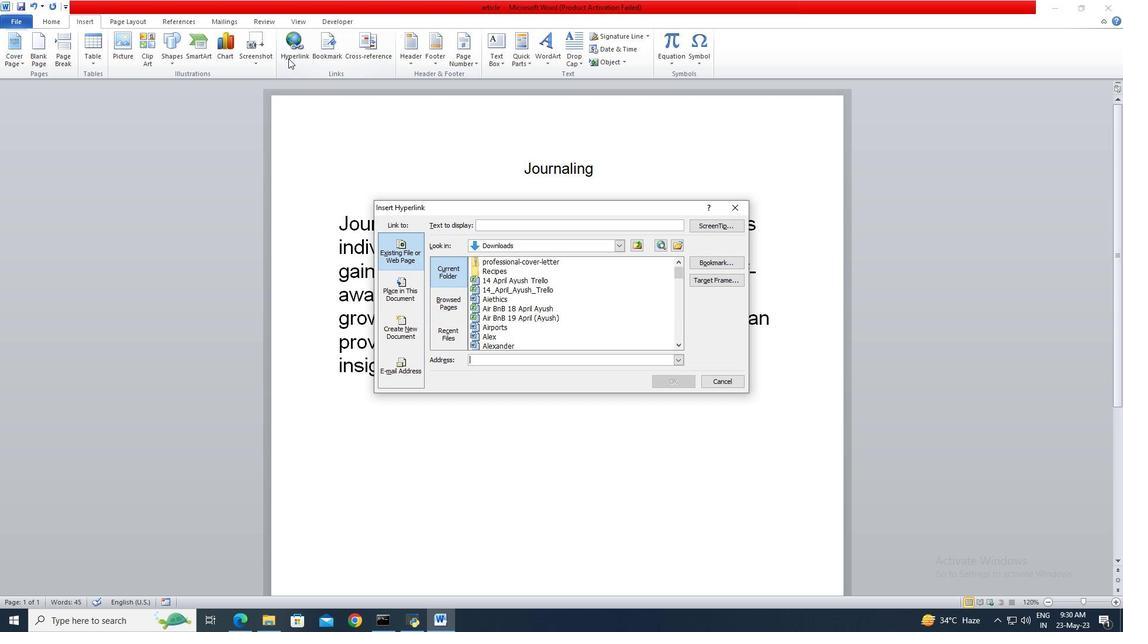 
Action: Mouse pressed left at (446, 274)
Screenshot: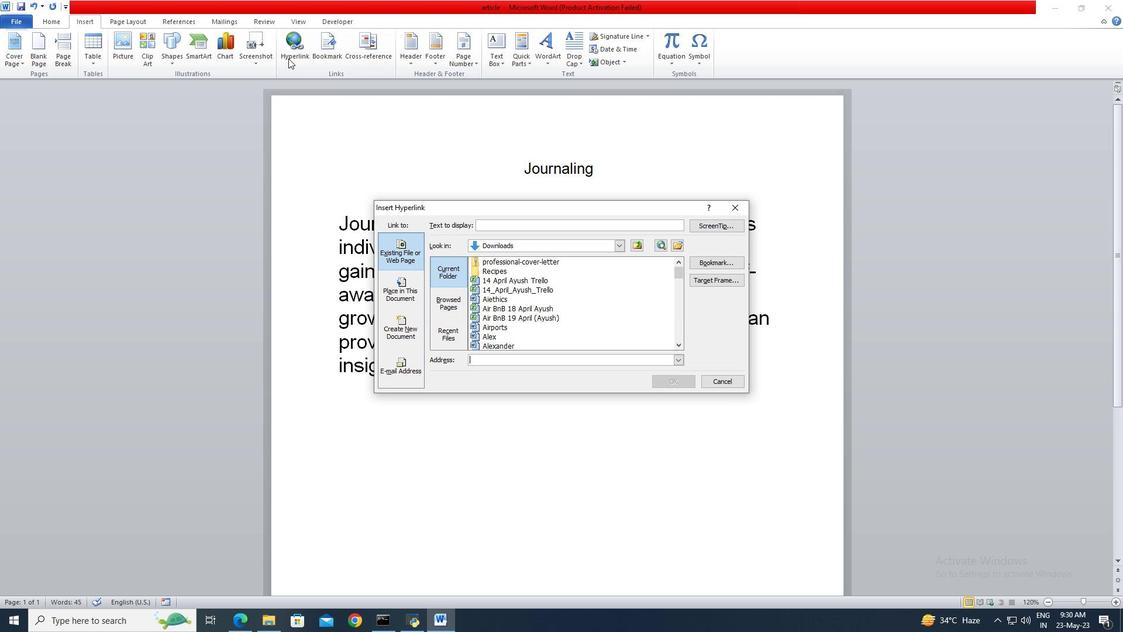 
Action: Mouse moved to (90, 19)
Screenshot: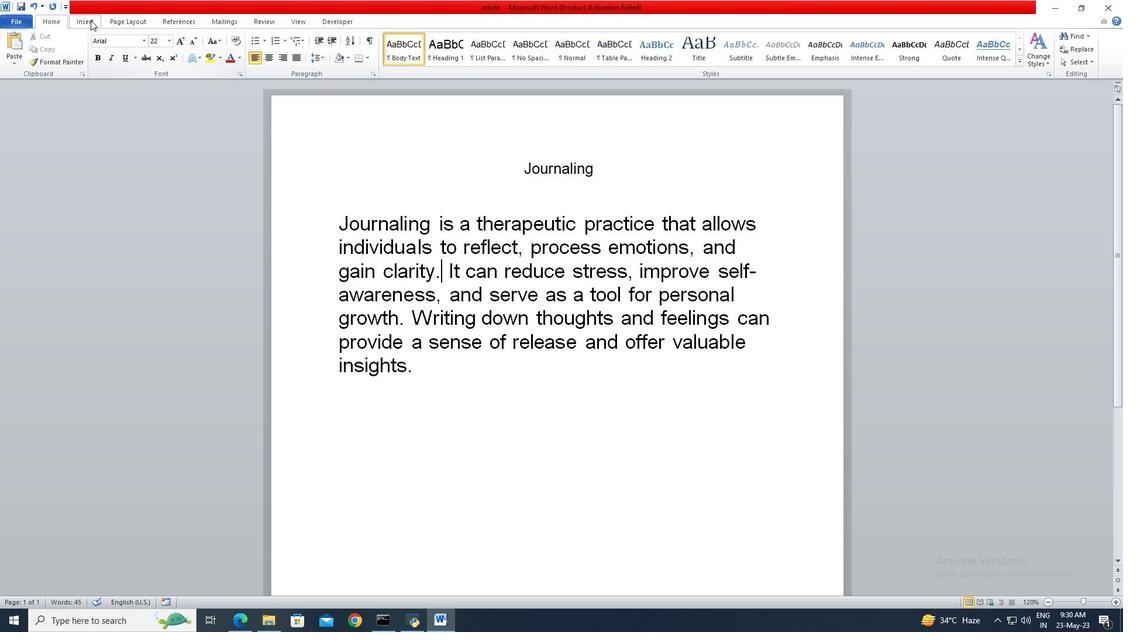 
Action: Mouse pressed left at (90, 19)
Screenshot: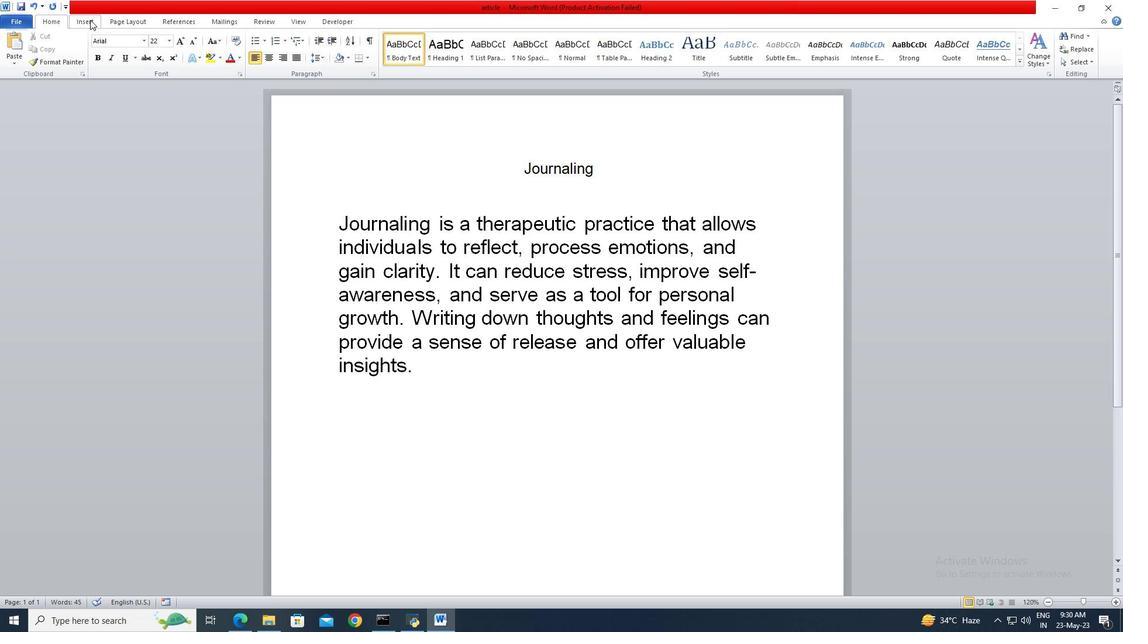 
Action: Mouse moved to (288, 58)
Screenshot: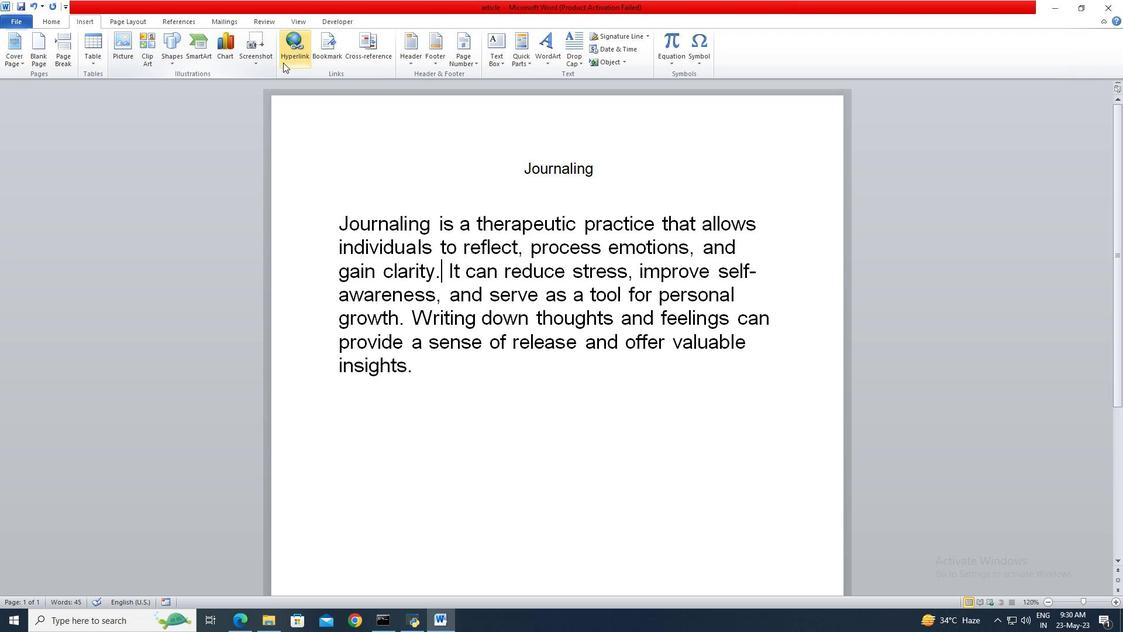 
Action: Mouse pressed left at (288, 58)
Screenshot: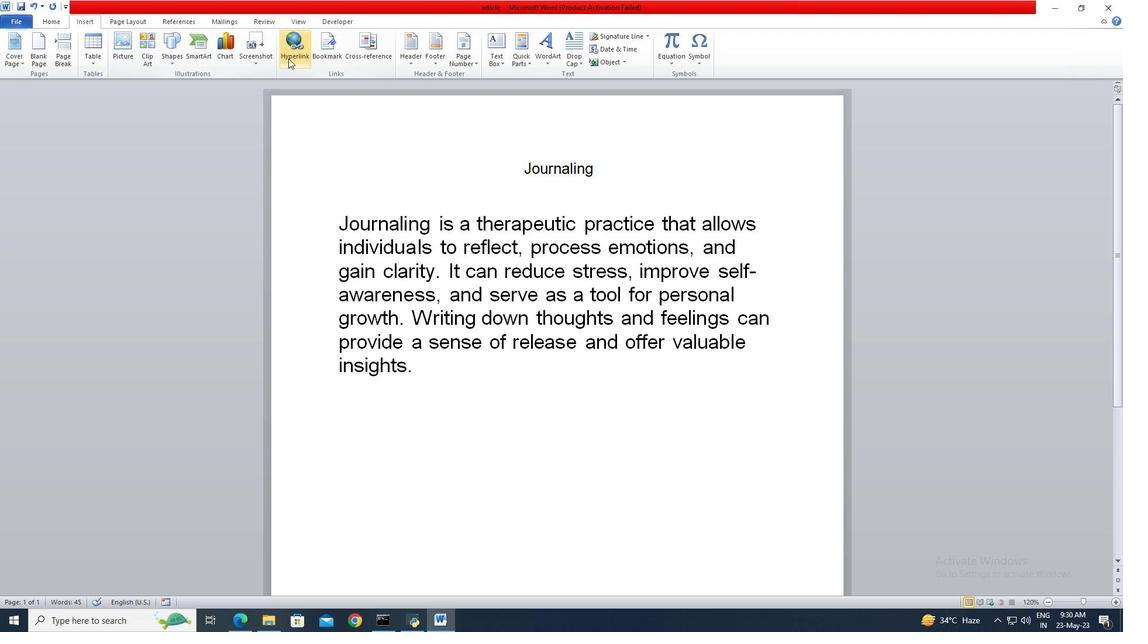 
Action: Mouse moved to (484, 361)
Screenshot: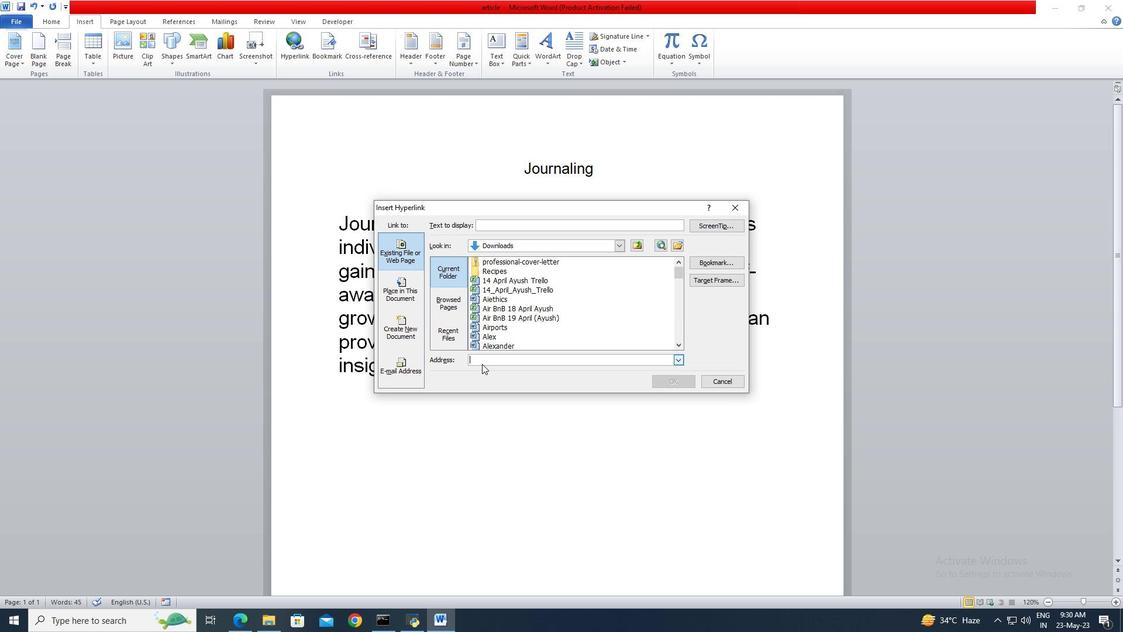
Action: Mouse pressed left at (484, 361)
Screenshot: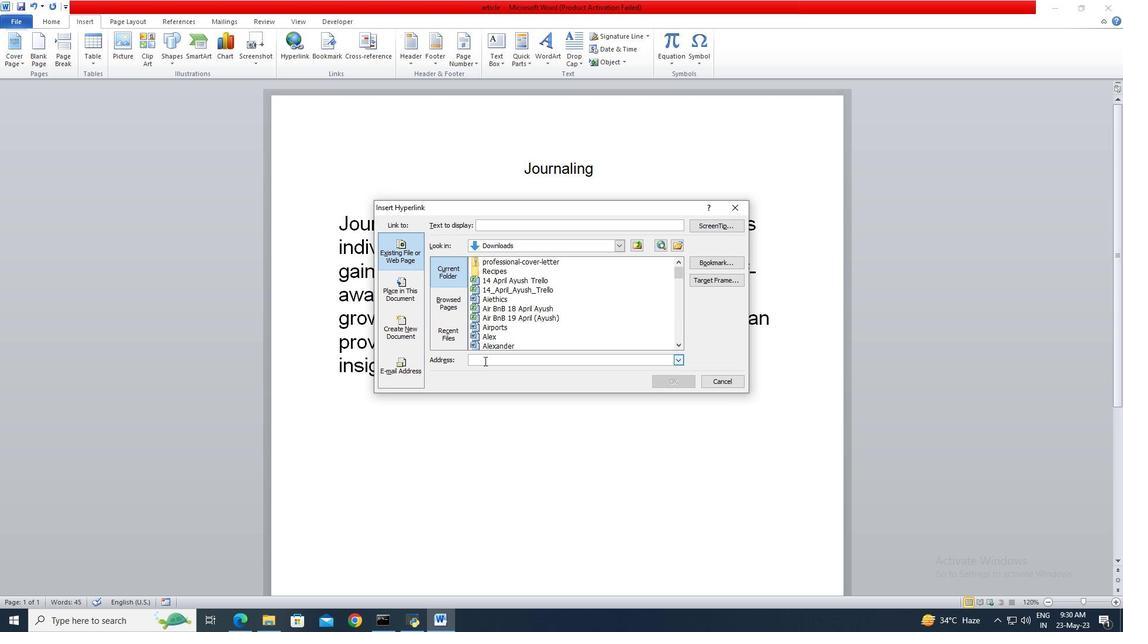 
Action: Key pressed www.instagram.com<Key.enter>
Screenshot: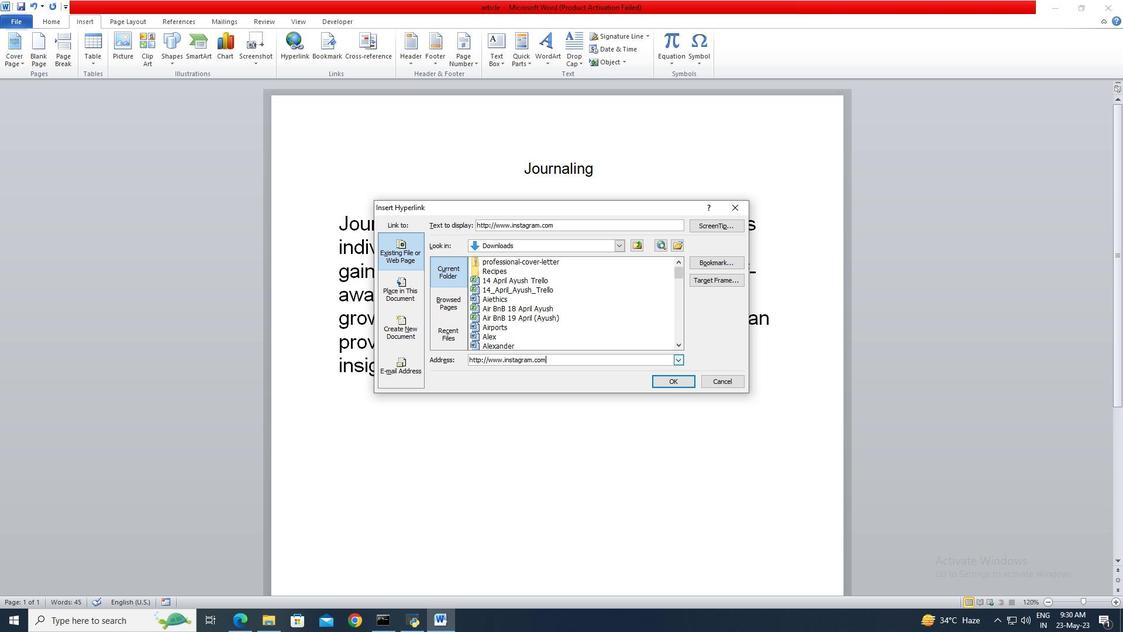 
Action: Mouse moved to (128, 45)
Screenshot: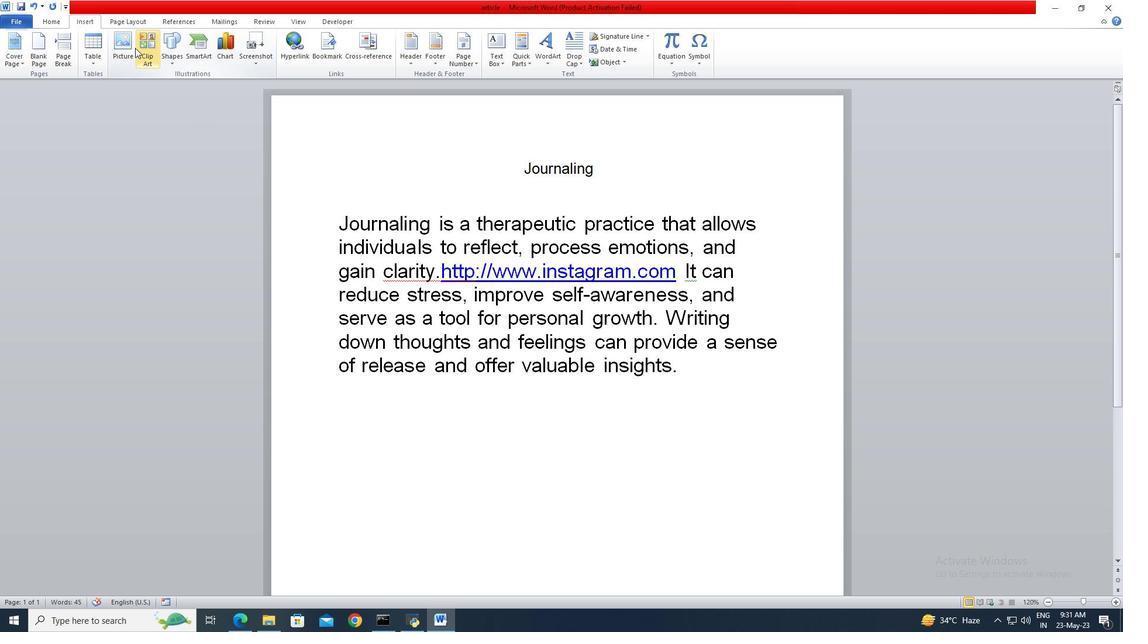 
Action: Mouse pressed left at (128, 45)
Screenshot: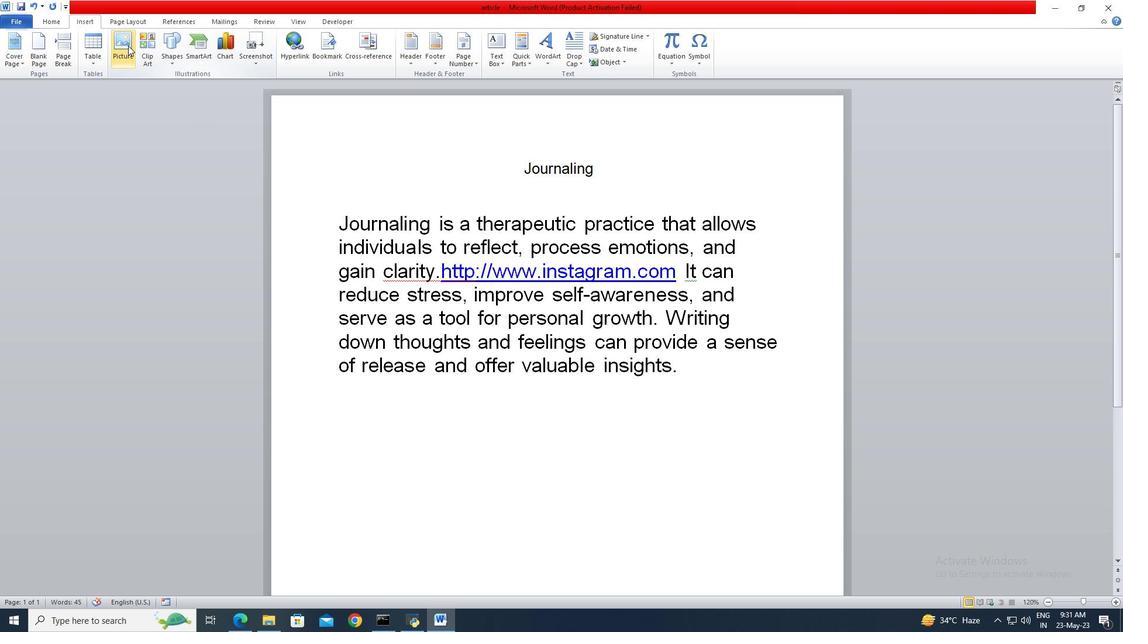 
Action: Mouse moved to (75, 163)
Screenshot: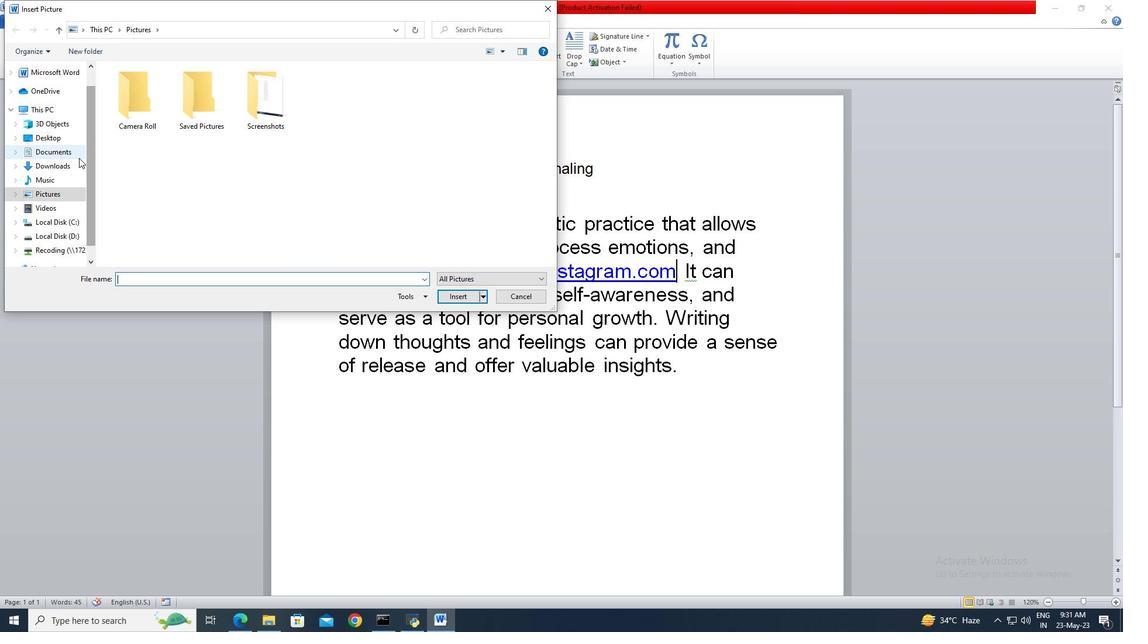 
Action: Mouse pressed left at (75, 163)
Screenshot: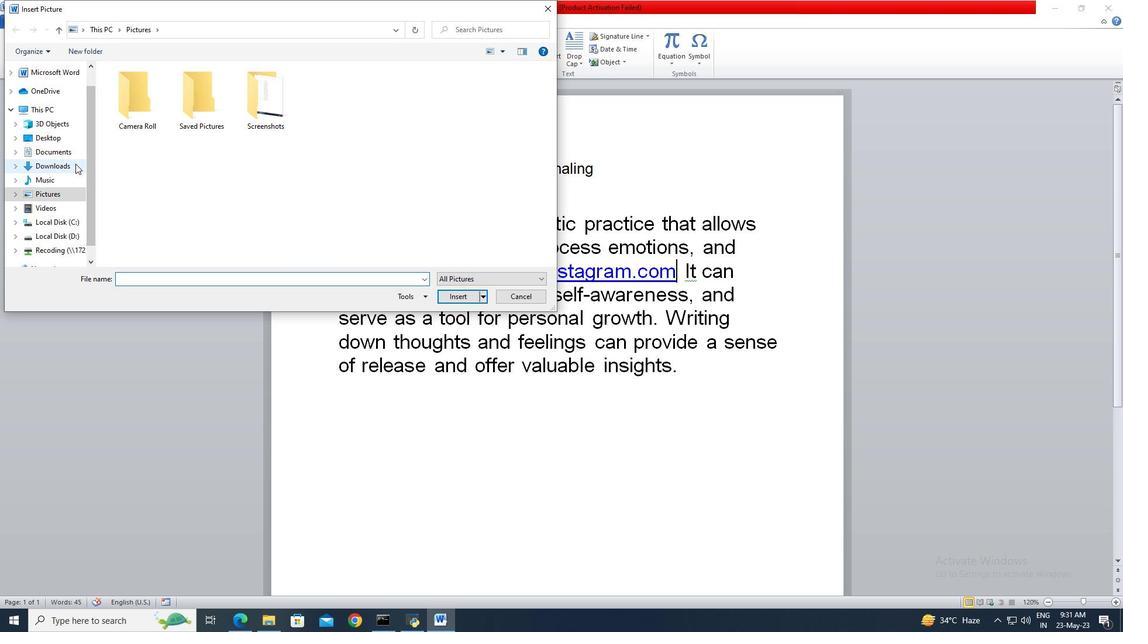 
Action: Mouse moved to (155, 105)
Screenshot: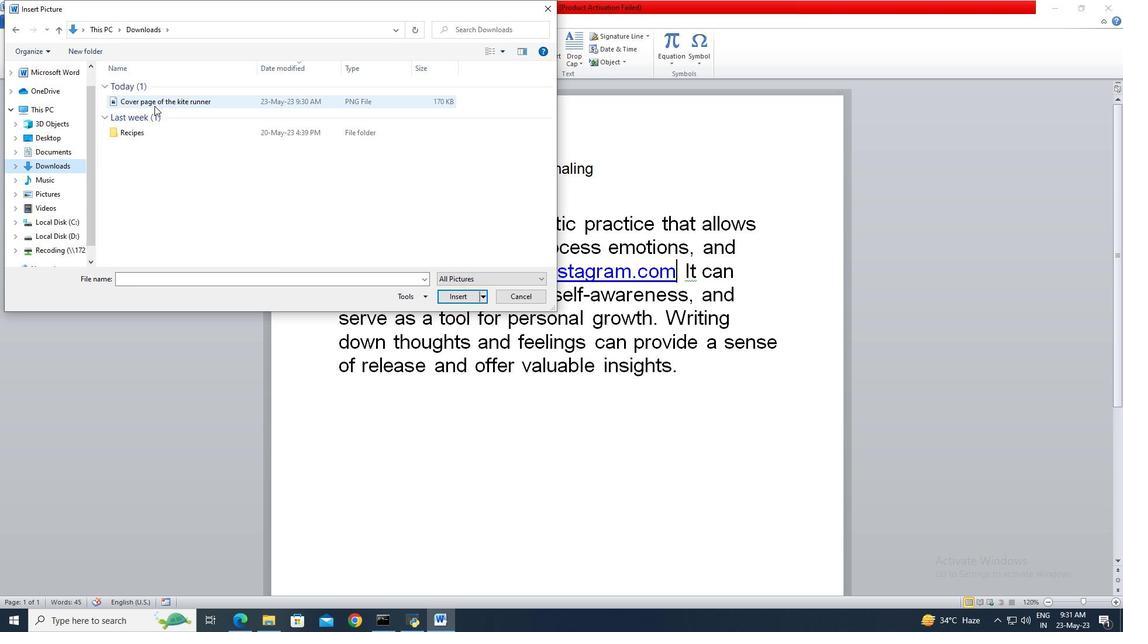 
Action: Mouse pressed left at (155, 105)
Screenshot: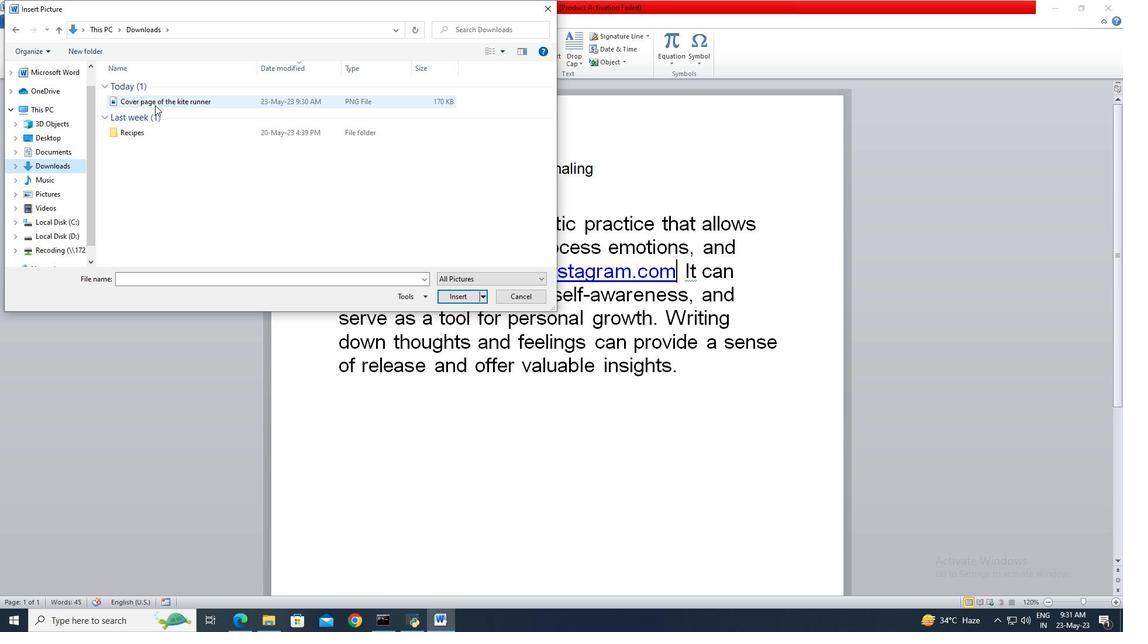 
Action: Mouse moved to (447, 294)
Screenshot: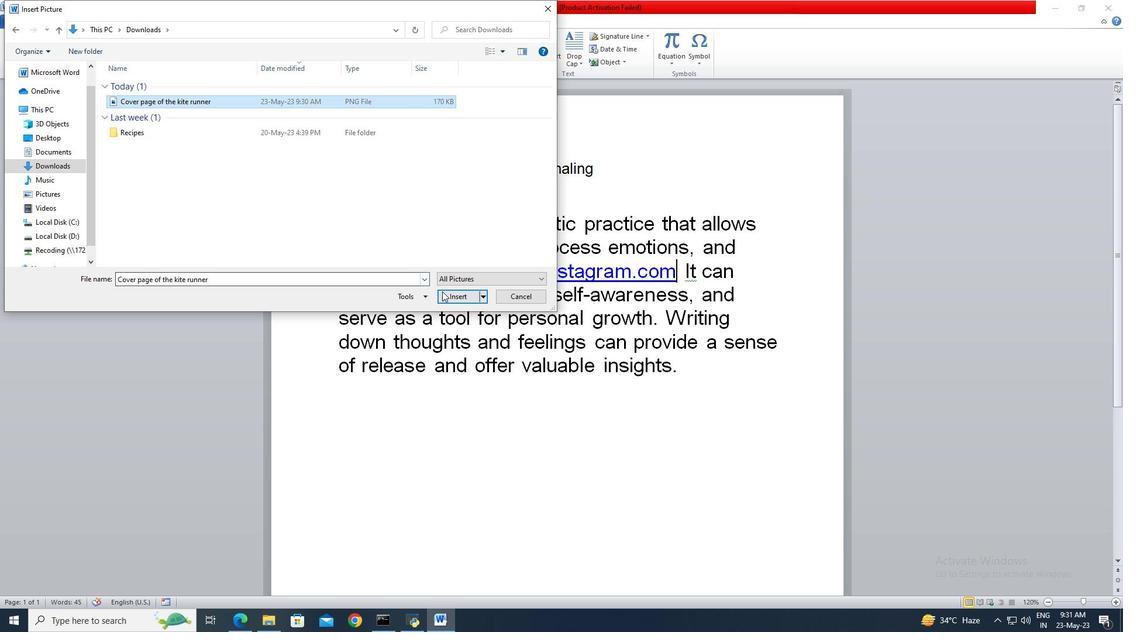 
Action: Mouse pressed left at (447, 294)
Screenshot: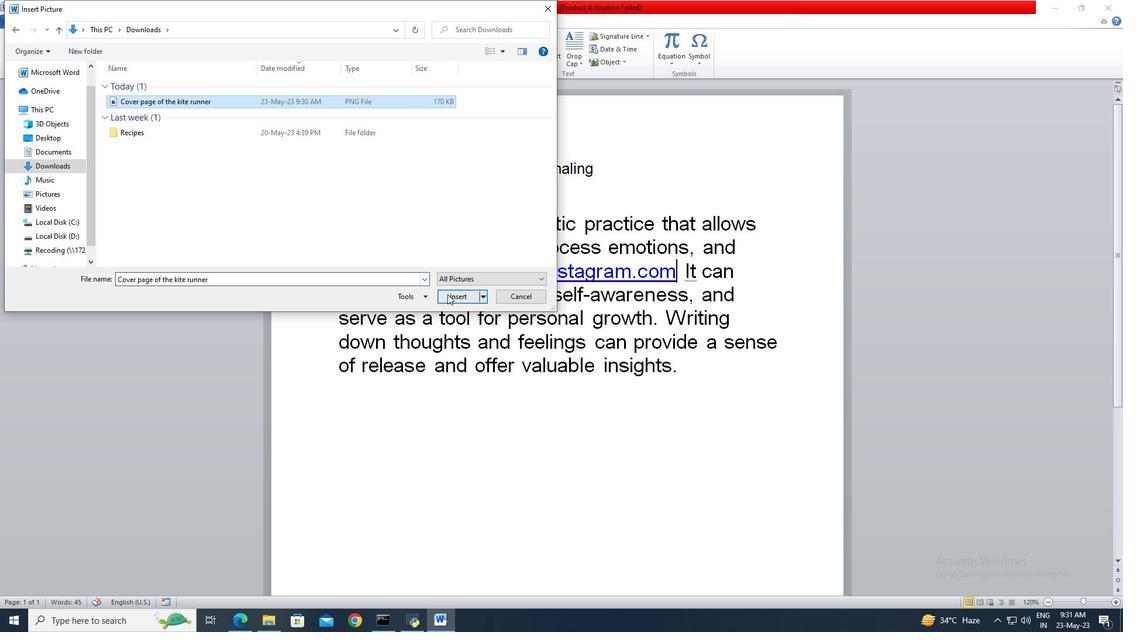 
Action: Mouse moved to (1100, 42)
Screenshot: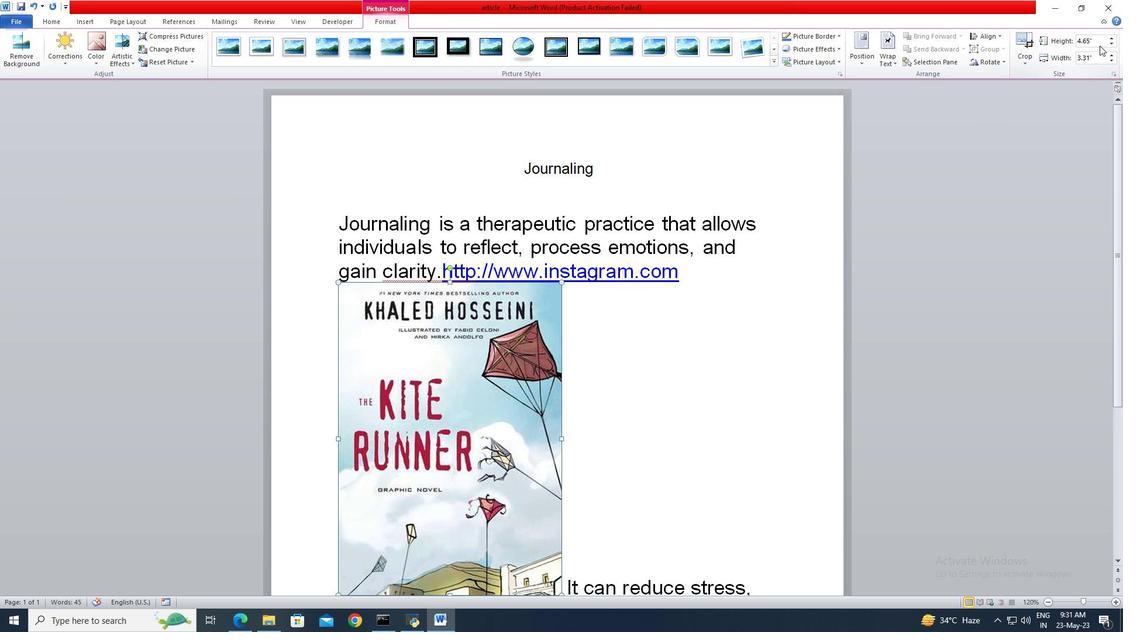 
Action: Mouse pressed left at (1100, 42)
Screenshot: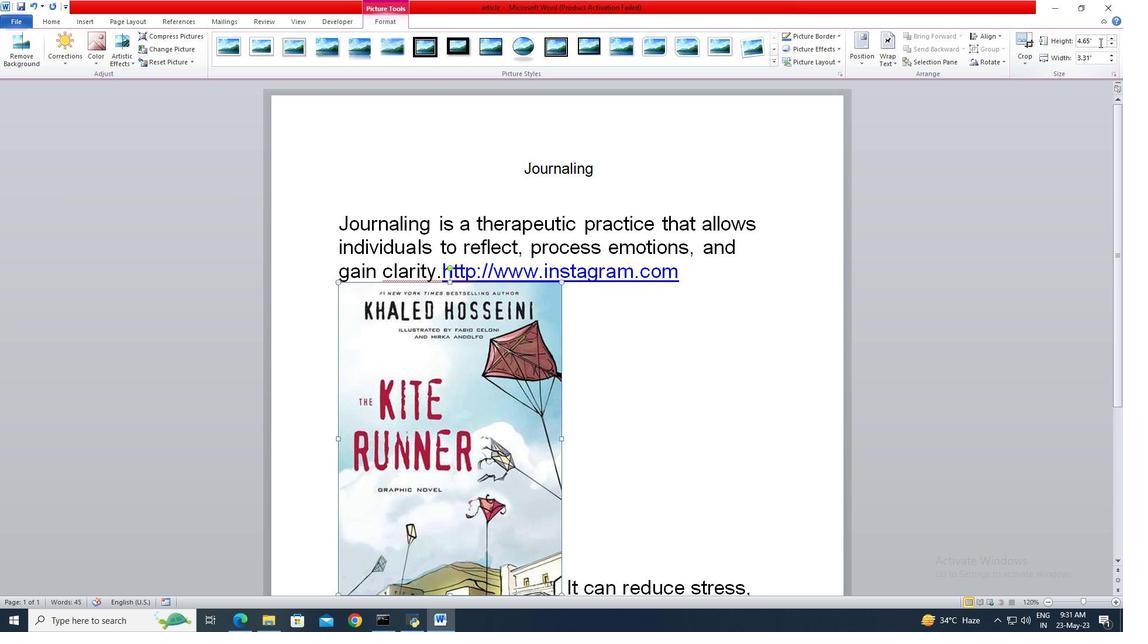 
Action: Key pressed 3<Key.enter>
Screenshot: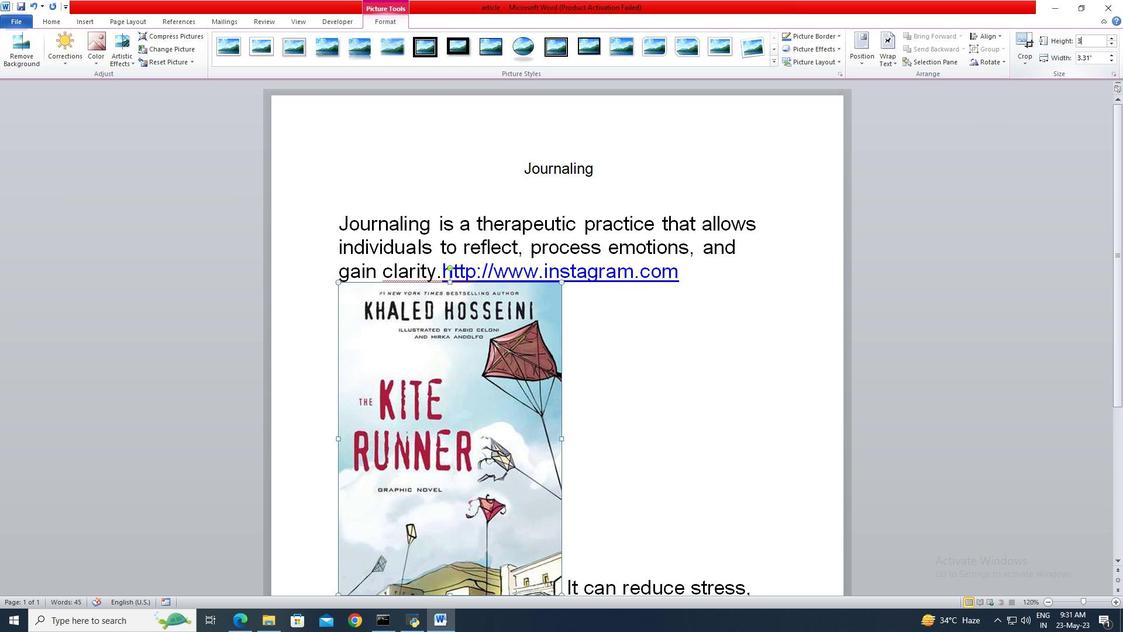 
